 Task: Create a due date automation trigger when advanced on, 2 working days before a card is due add fields without custom field "Resume" set to a date less than 1 days from now is due at 11:00 AM.
Action: Mouse moved to (1095, 90)
Screenshot: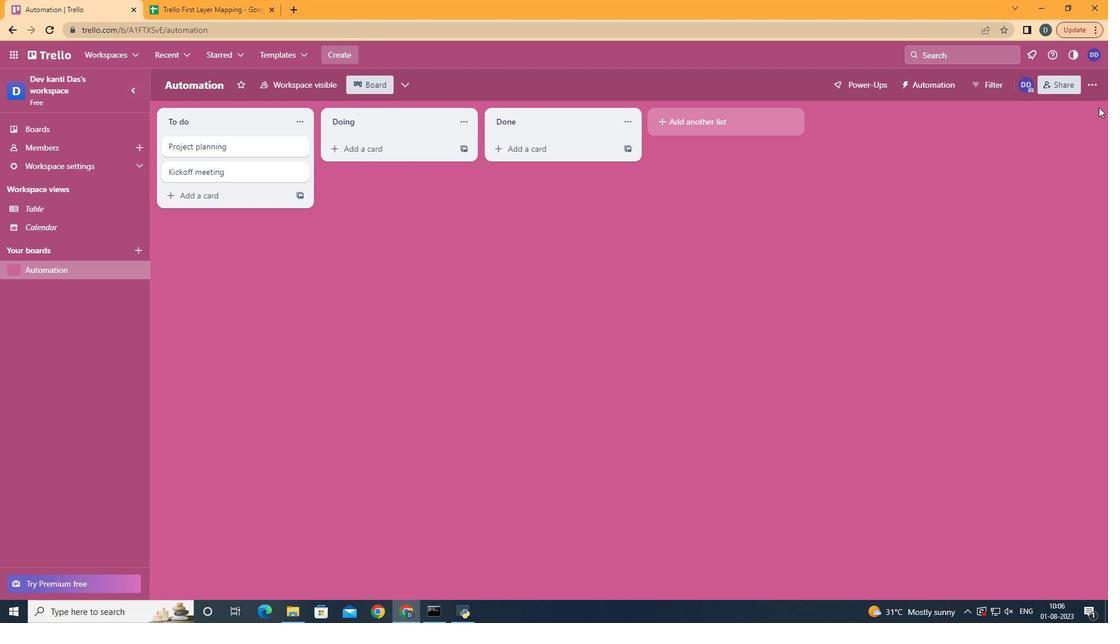 
Action: Mouse pressed left at (1095, 90)
Screenshot: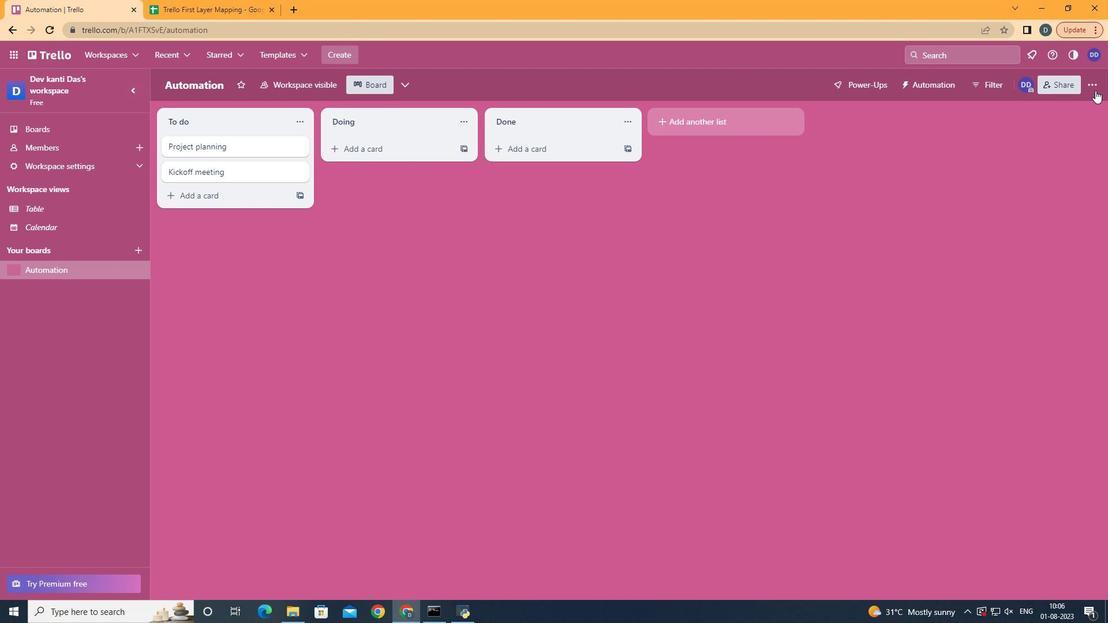 
Action: Mouse moved to (998, 233)
Screenshot: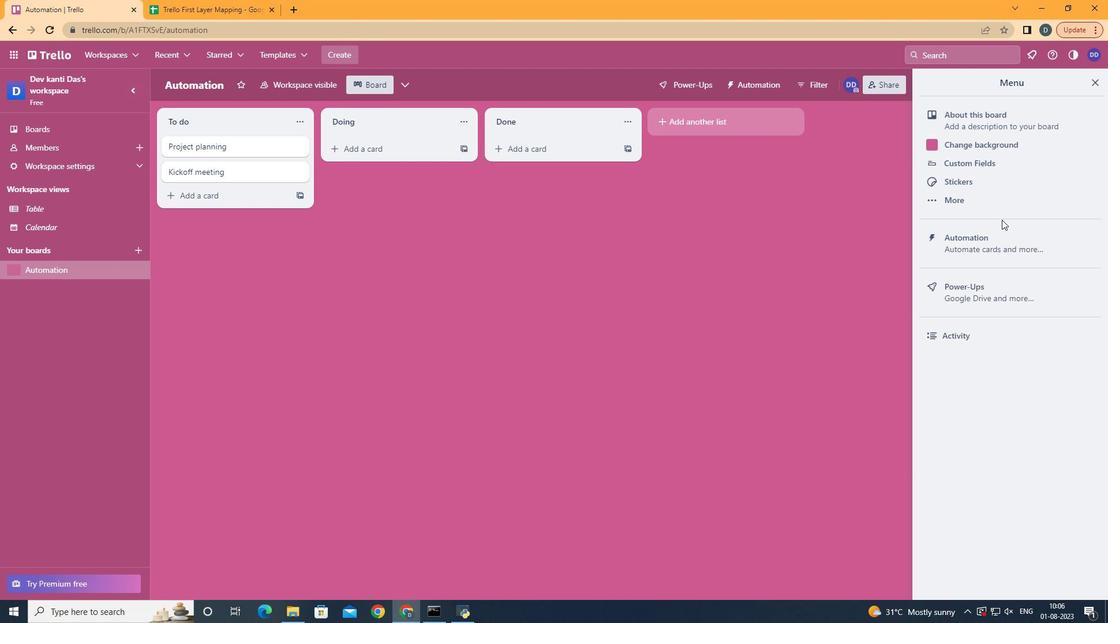 
Action: Mouse pressed left at (998, 233)
Screenshot: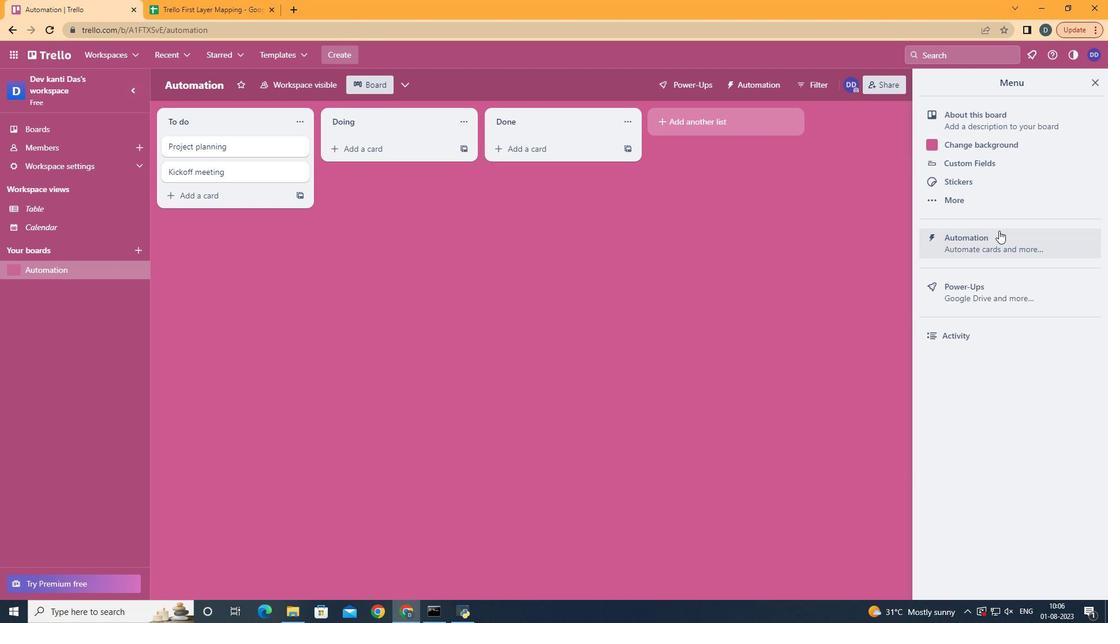 
Action: Mouse moved to (215, 235)
Screenshot: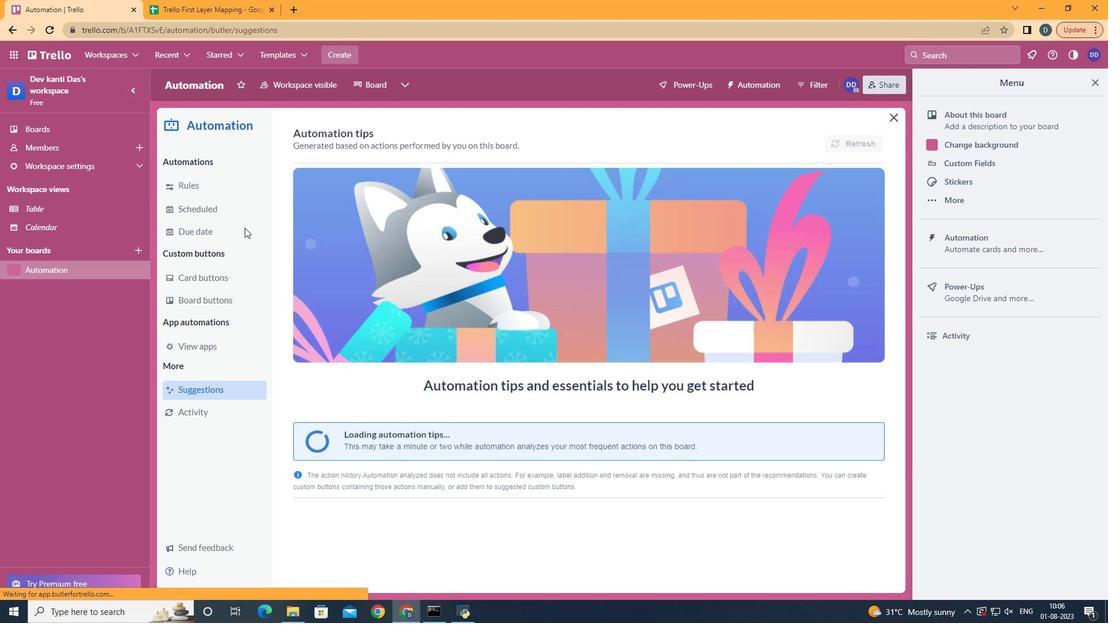 
Action: Mouse pressed left at (215, 235)
Screenshot: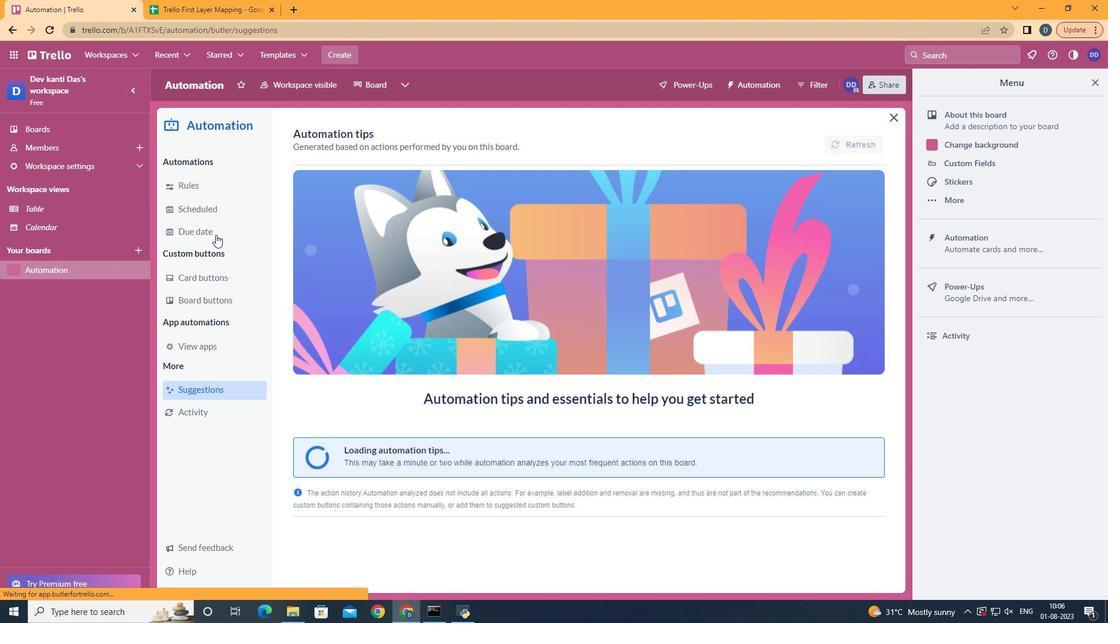 
Action: Mouse moved to (820, 142)
Screenshot: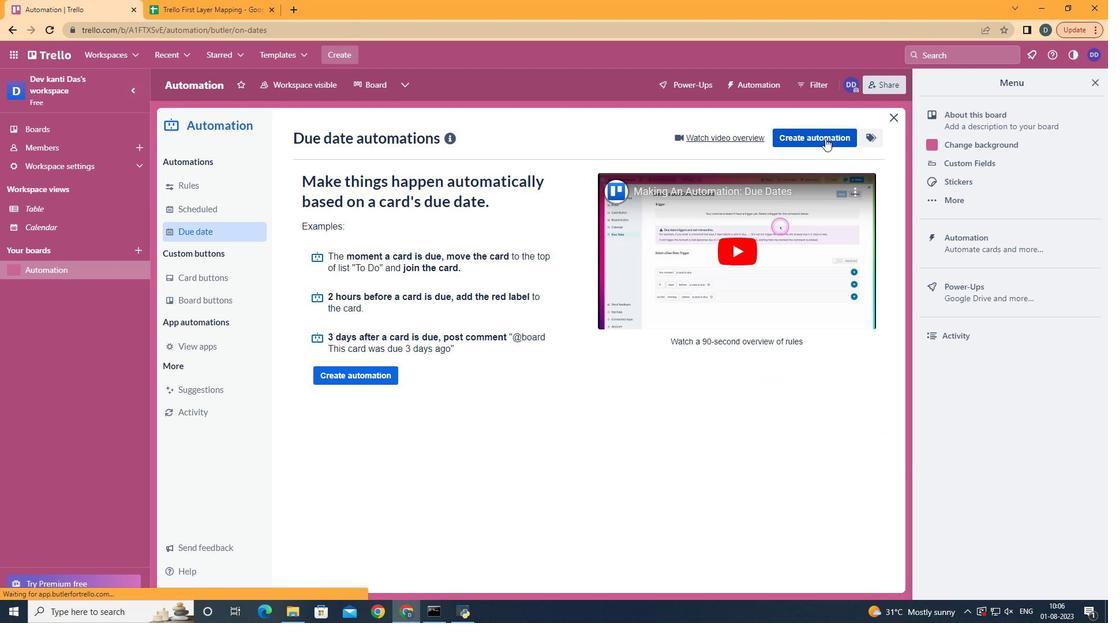 
Action: Mouse pressed left at (820, 142)
Screenshot: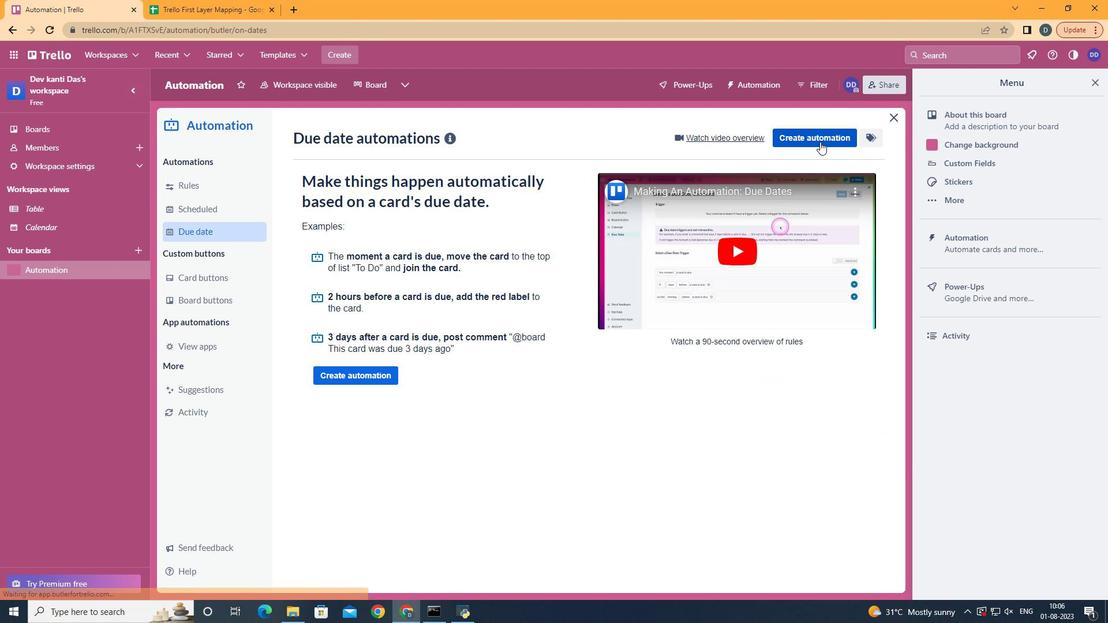 
Action: Mouse moved to (550, 248)
Screenshot: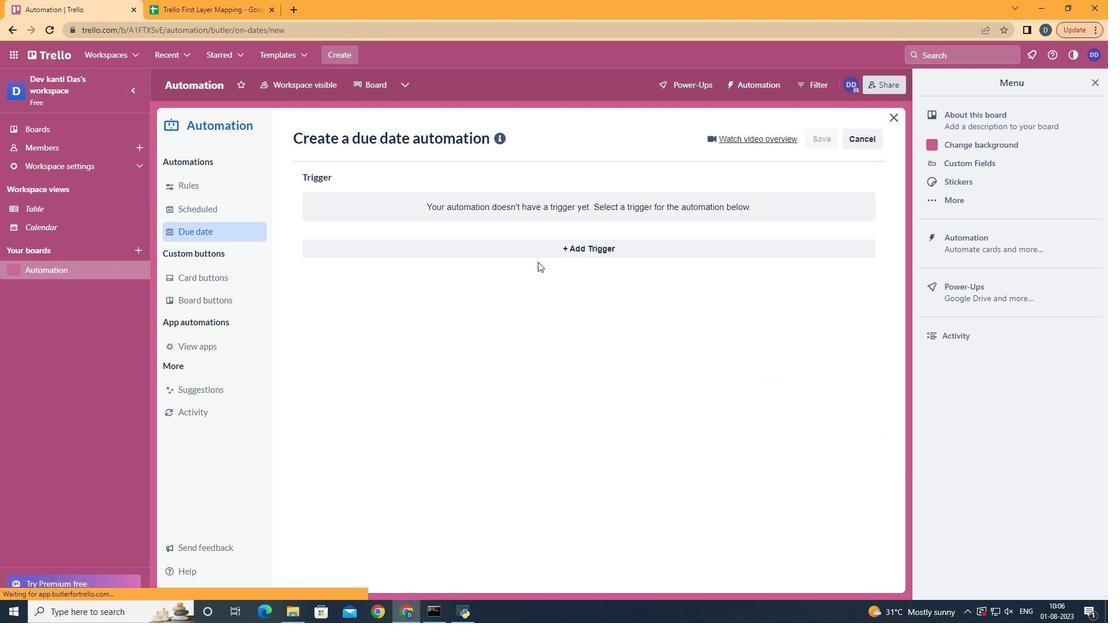 
Action: Mouse pressed left at (550, 248)
Screenshot: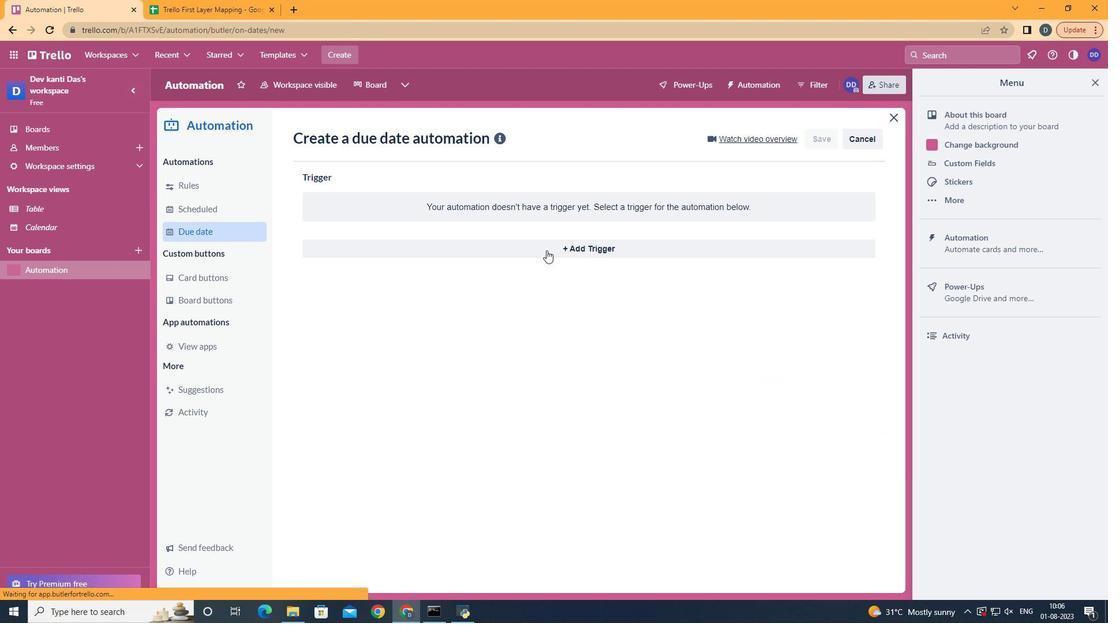 
Action: Mouse moved to (375, 470)
Screenshot: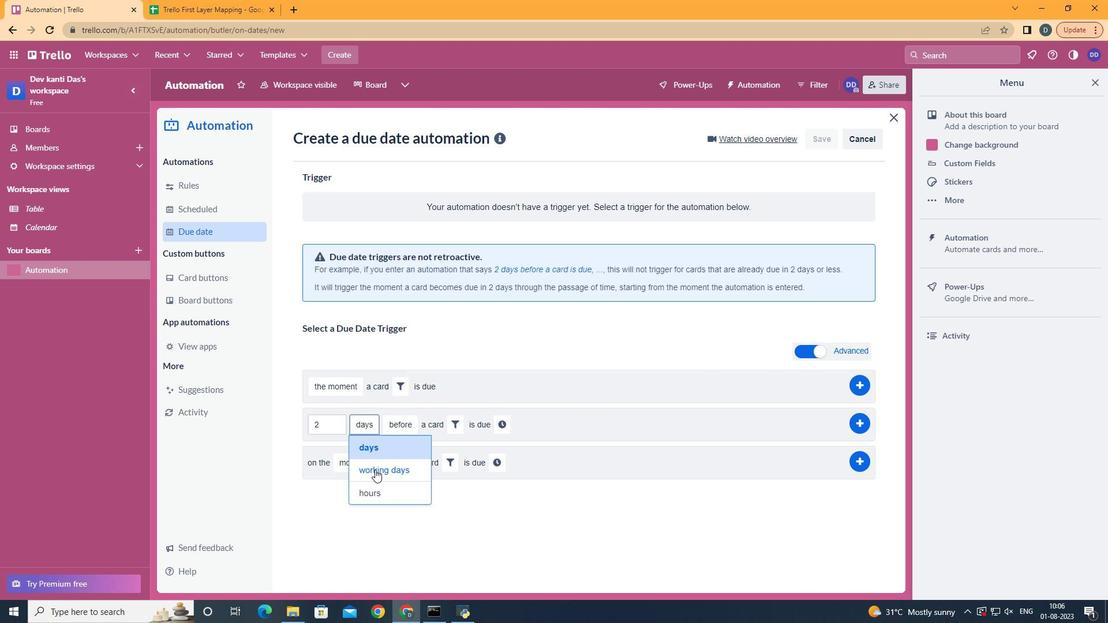
Action: Mouse pressed left at (375, 470)
Screenshot: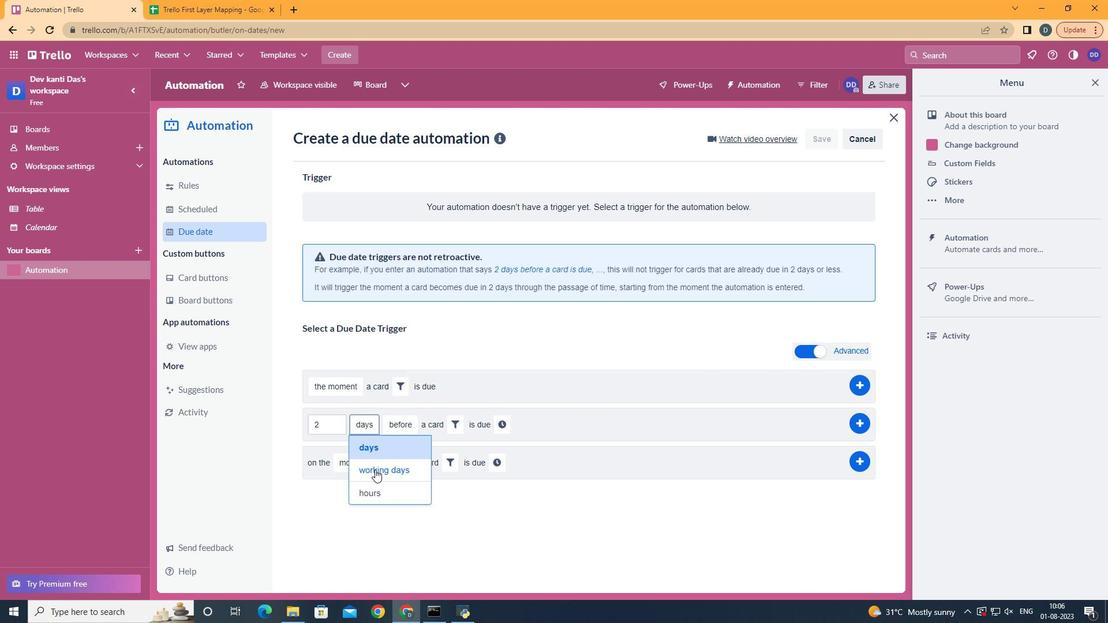 
Action: Mouse moved to (481, 430)
Screenshot: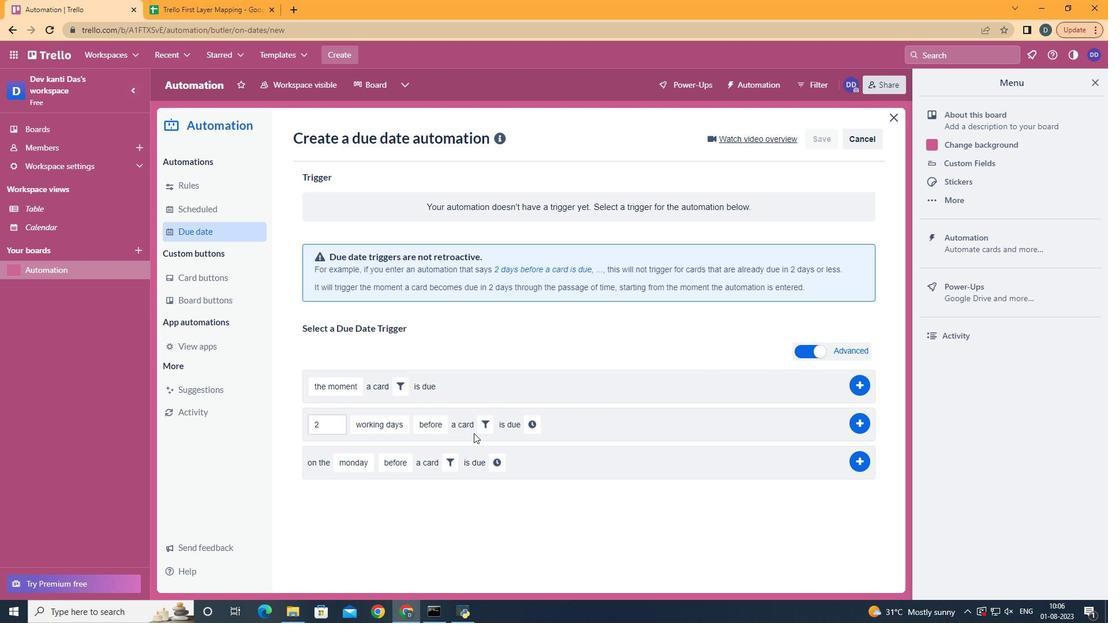 
Action: Mouse pressed left at (481, 430)
Screenshot: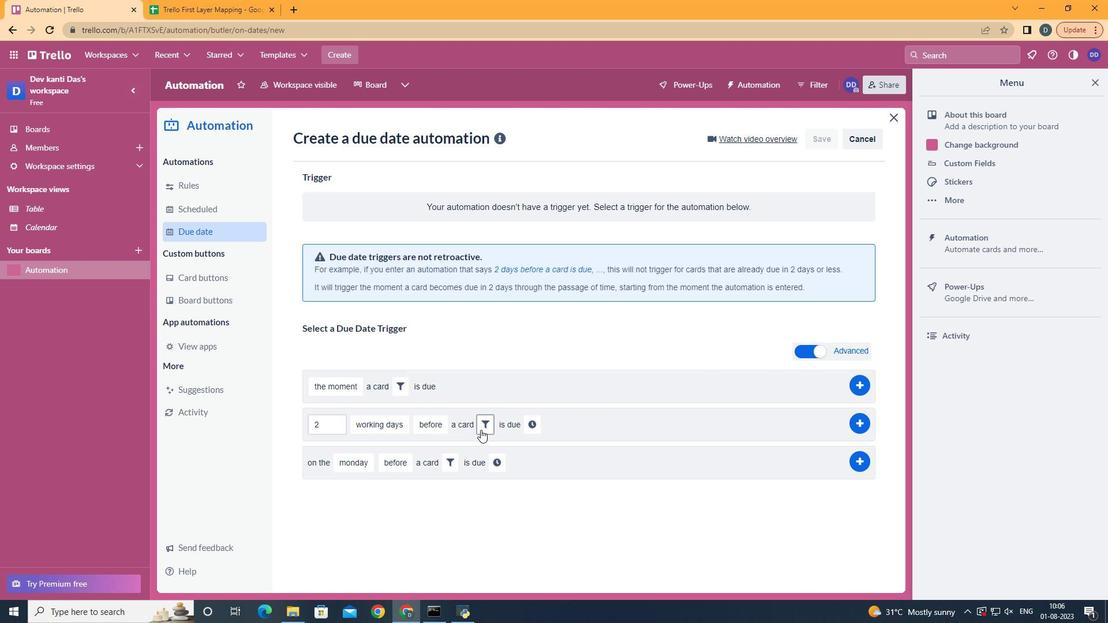 
Action: Mouse moved to (680, 467)
Screenshot: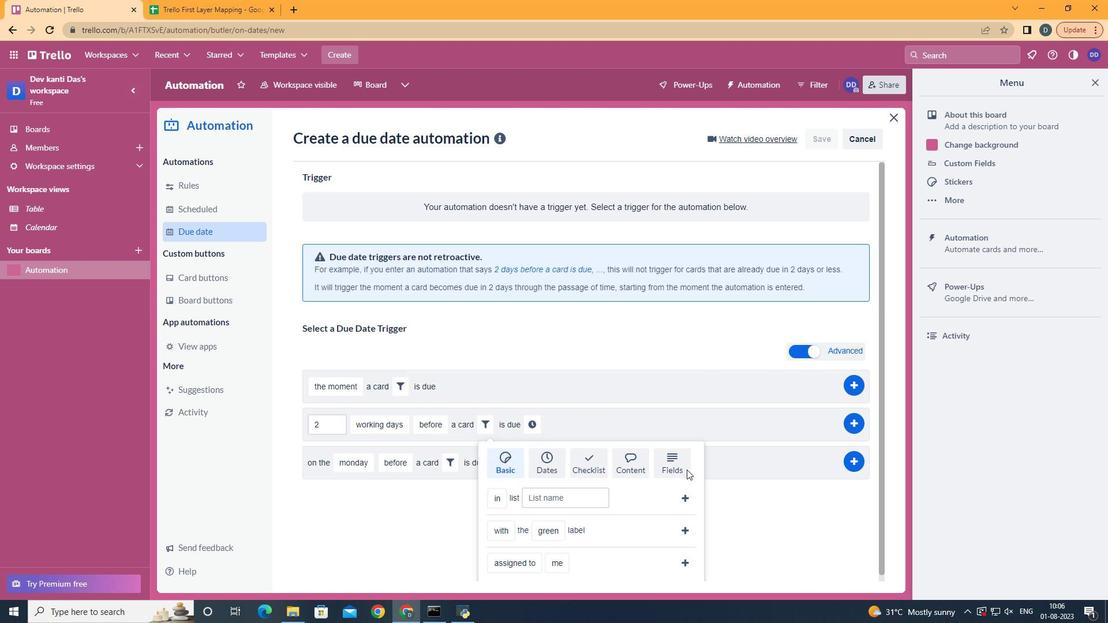 
Action: Mouse pressed left at (680, 467)
Screenshot: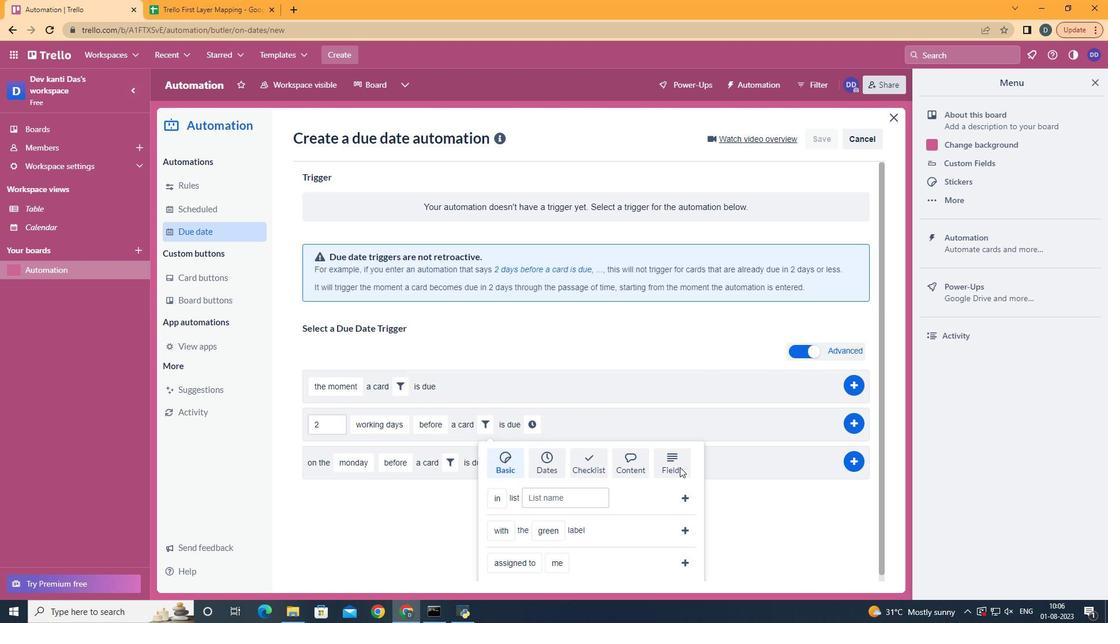 
Action: Mouse scrolled (680, 467) with delta (0, 0)
Screenshot: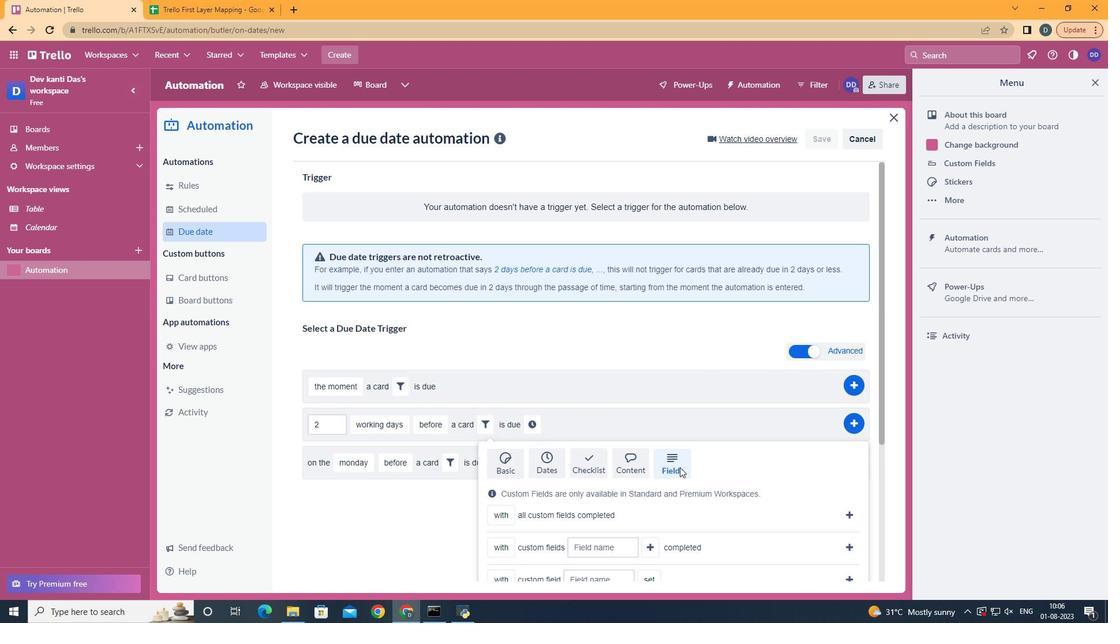 
Action: Mouse moved to (680, 467)
Screenshot: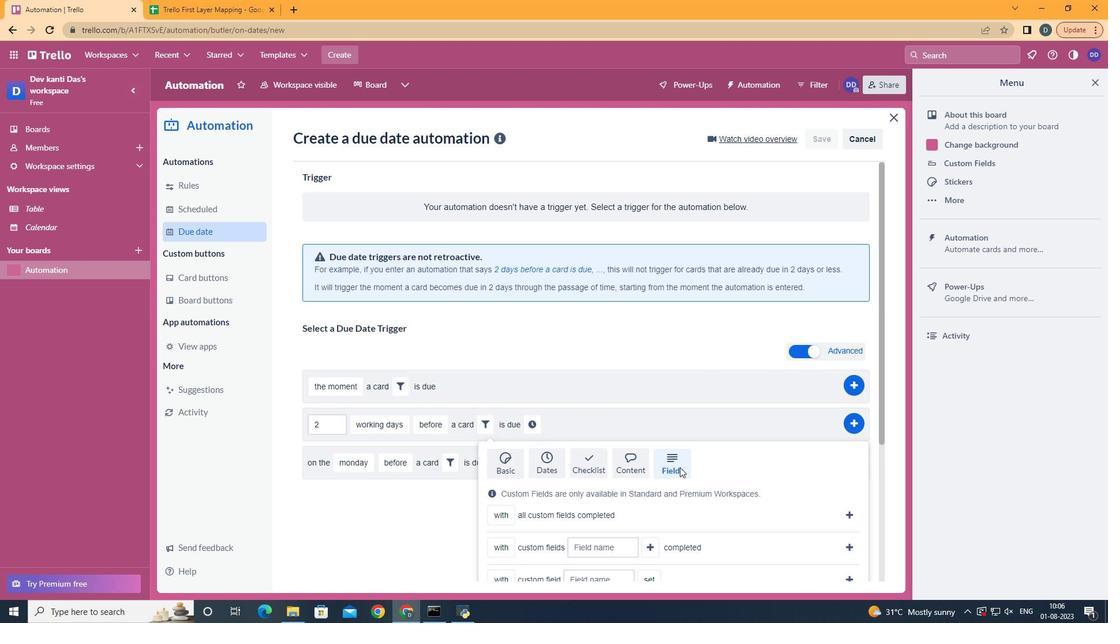 
Action: Mouse scrolled (680, 467) with delta (0, 0)
Screenshot: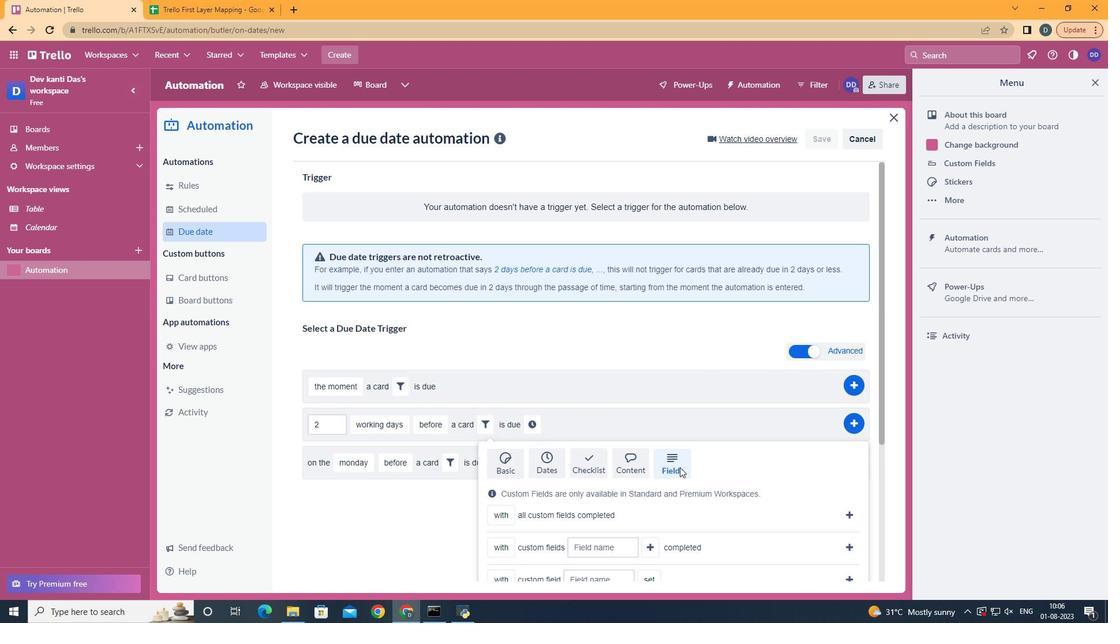 
Action: Mouse moved to (680, 465)
Screenshot: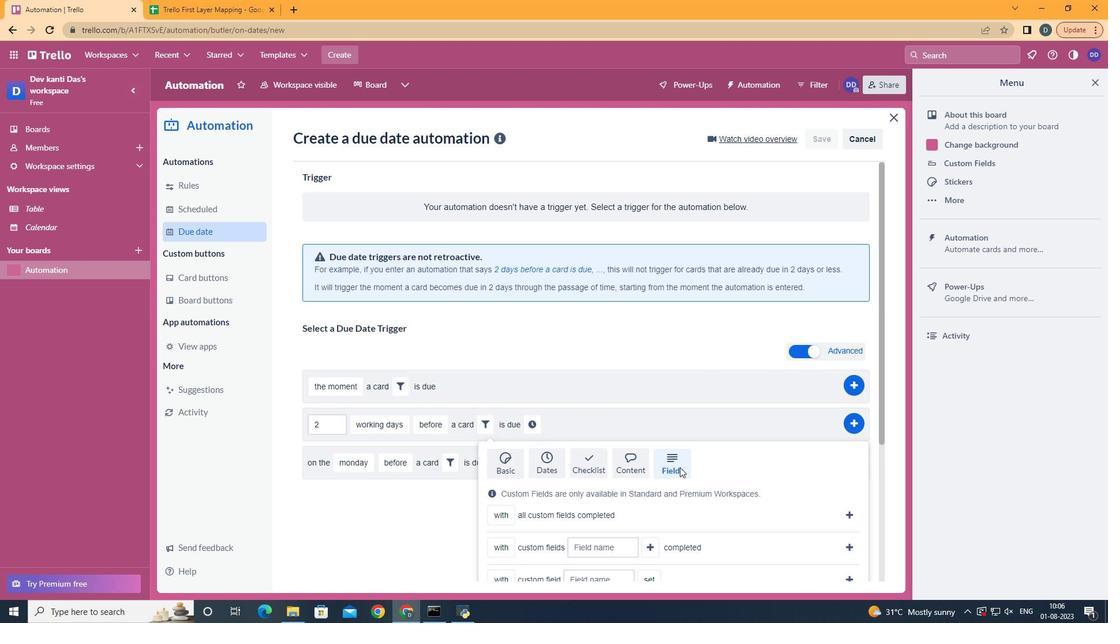 
Action: Mouse scrolled (680, 467) with delta (0, 0)
Screenshot: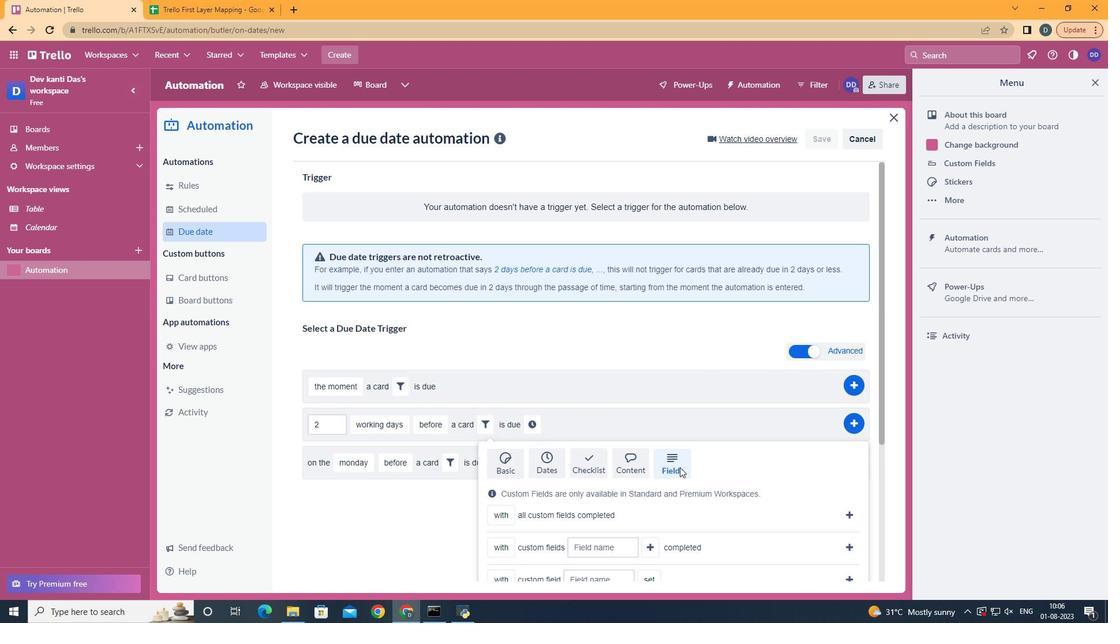 
Action: Mouse moved to (681, 464)
Screenshot: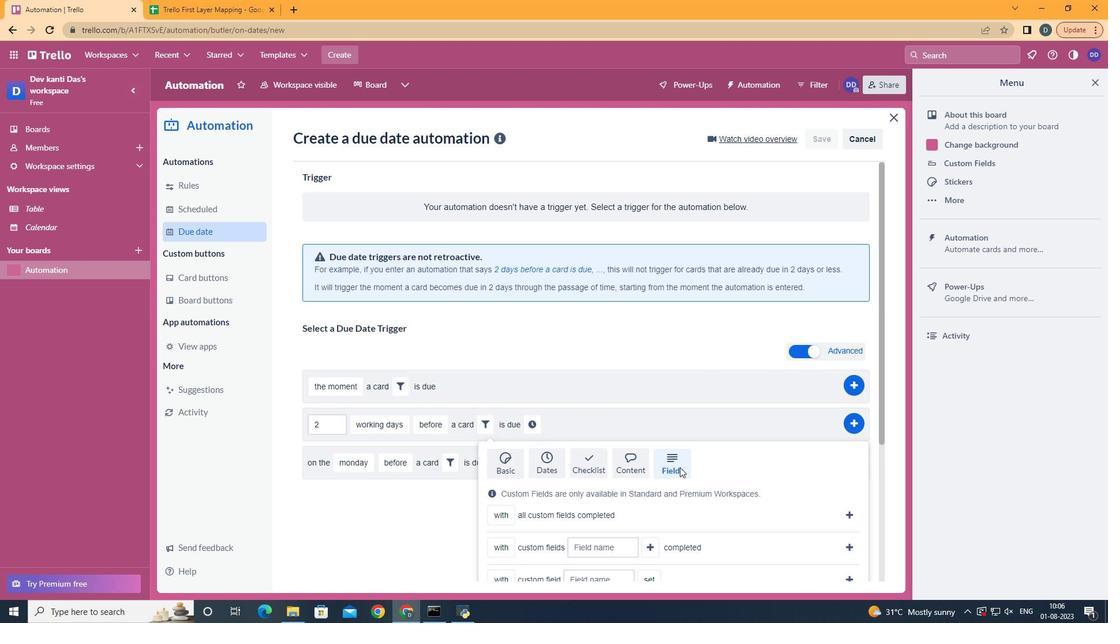 
Action: Mouse scrolled (680, 466) with delta (0, -1)
Screenshot: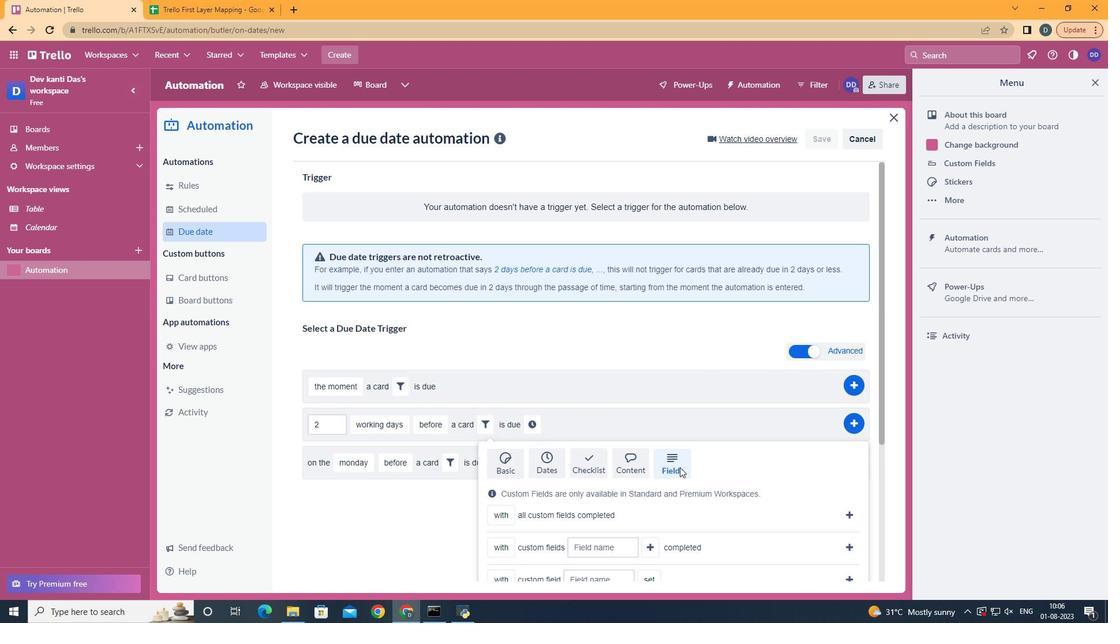 
Action: Mouse moved to (682, 463)
Screenshot: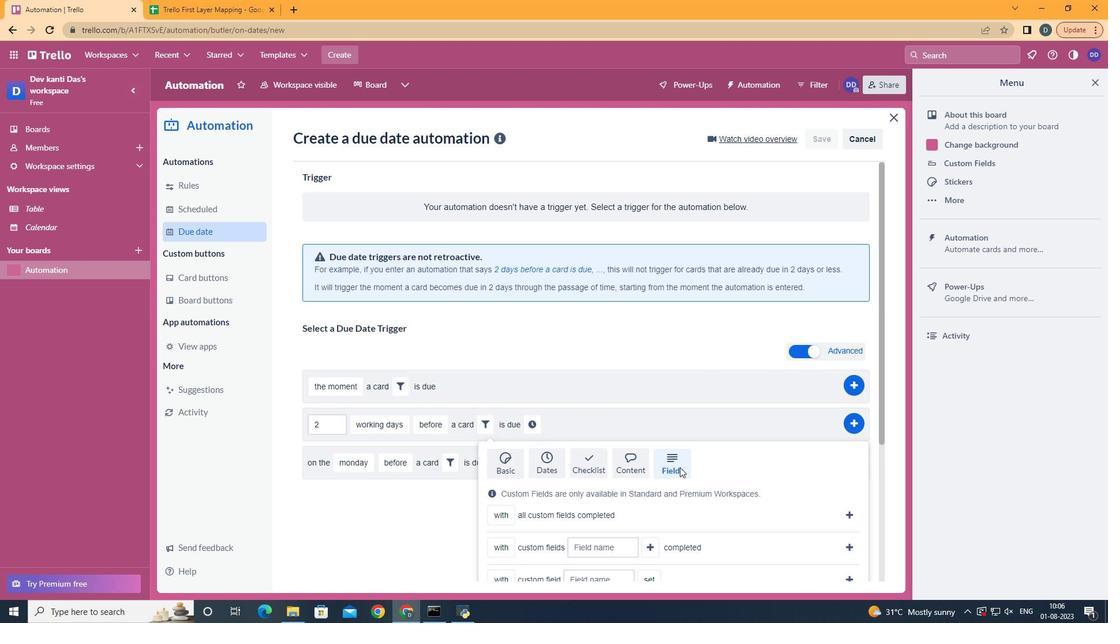 
Action: Mouse scrolled (680, 467) with delta (0, 0)
Screenshot: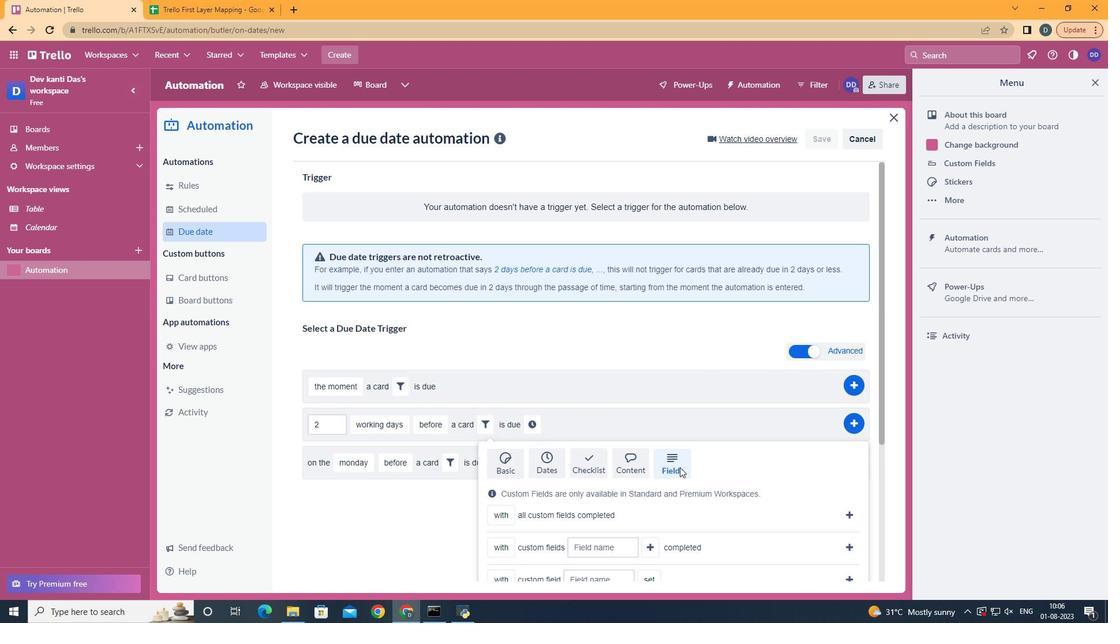 
Action: Mouse scrolled (680, 467) with delta (0, 0)
Screenshot: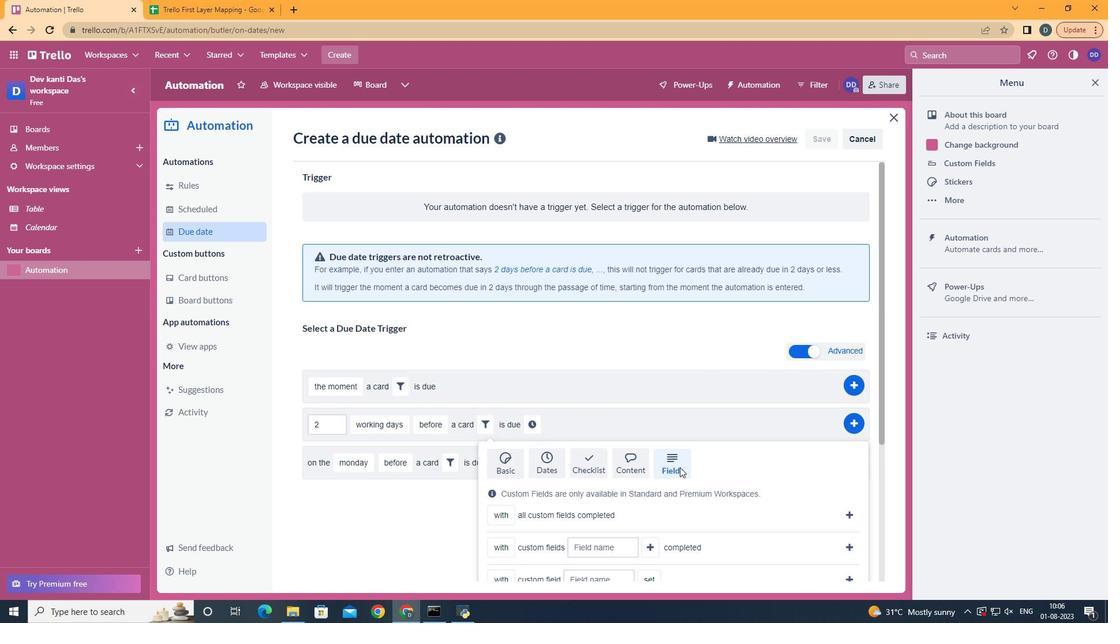 
Action: Mouse moved to (513, 515)
Screenshot: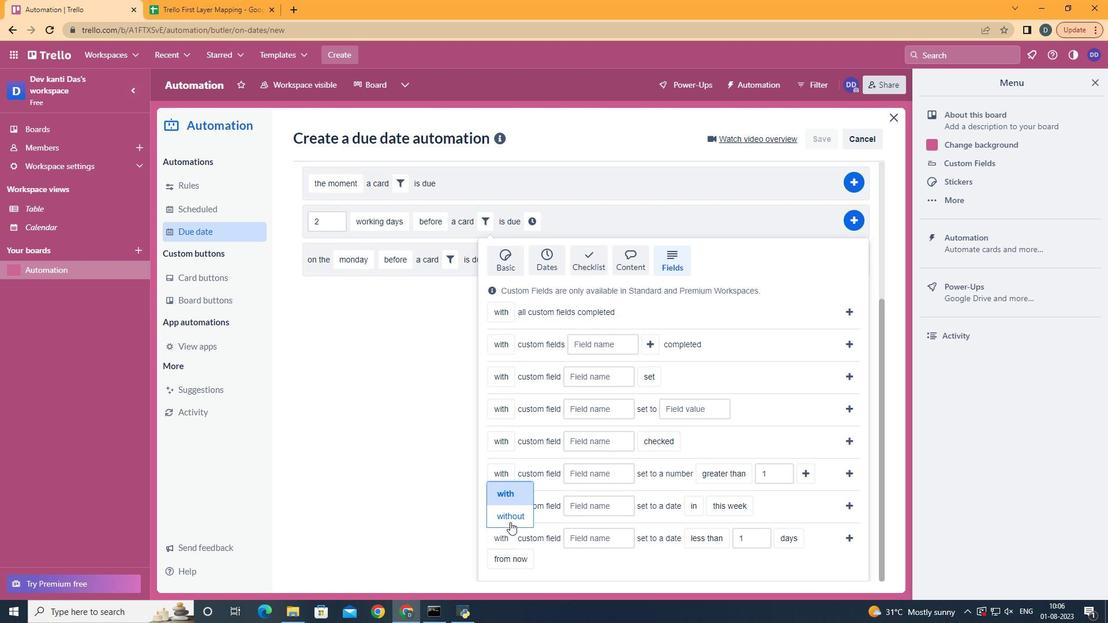 
Action: Mouse pressed left at (513, 515)
Screenshot: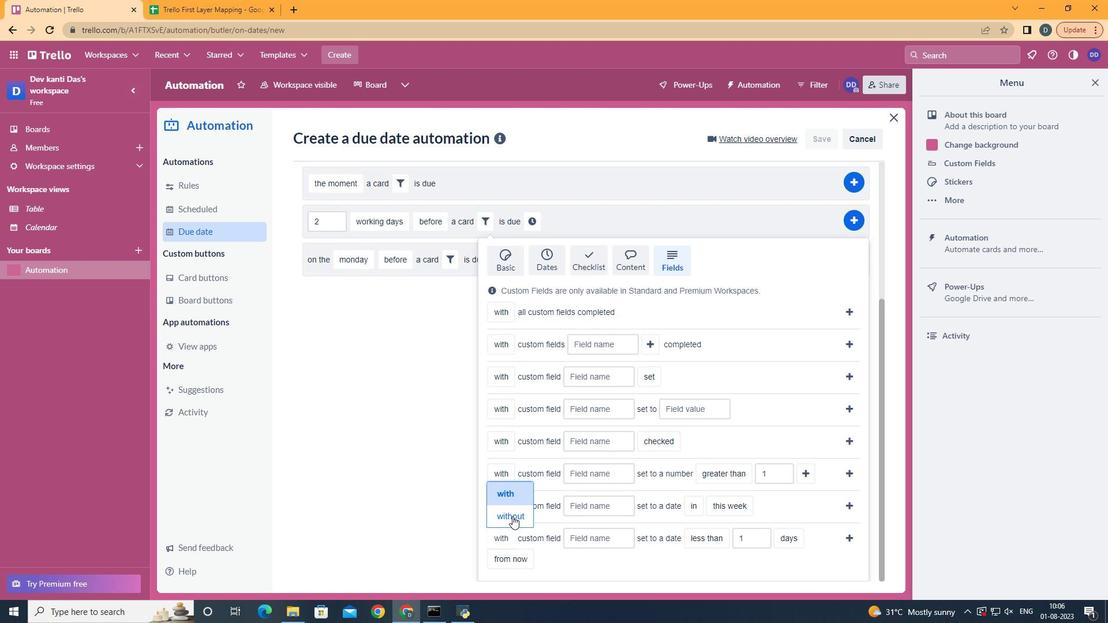 
Action: Mouse moved to (598, 540)
Screenshot: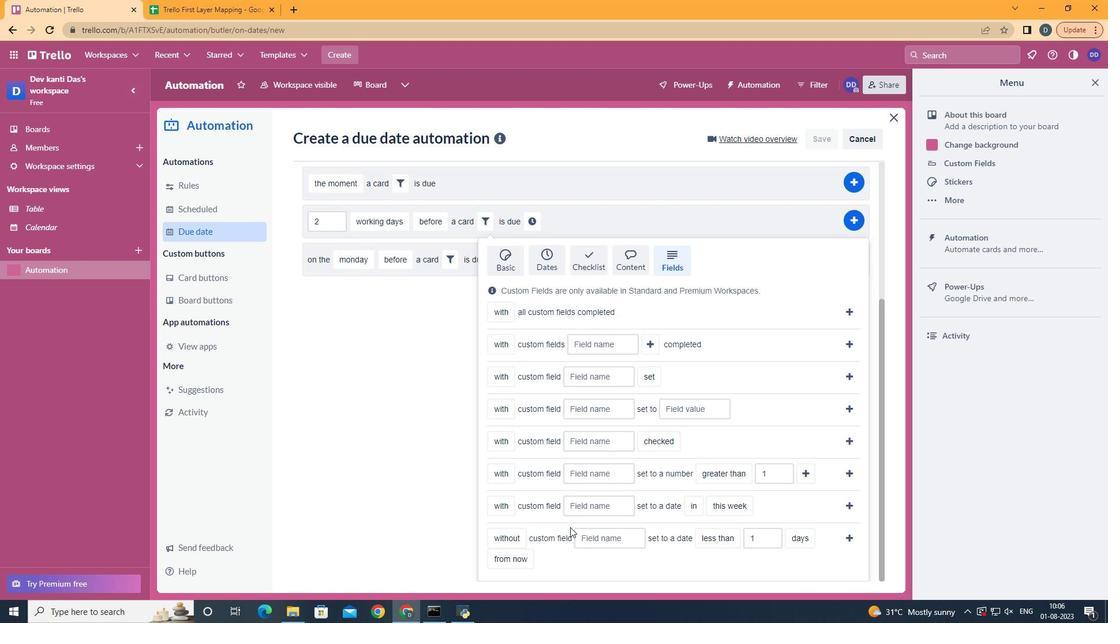 
Action: Mouse pressed left at (598, 540)
Screenshot: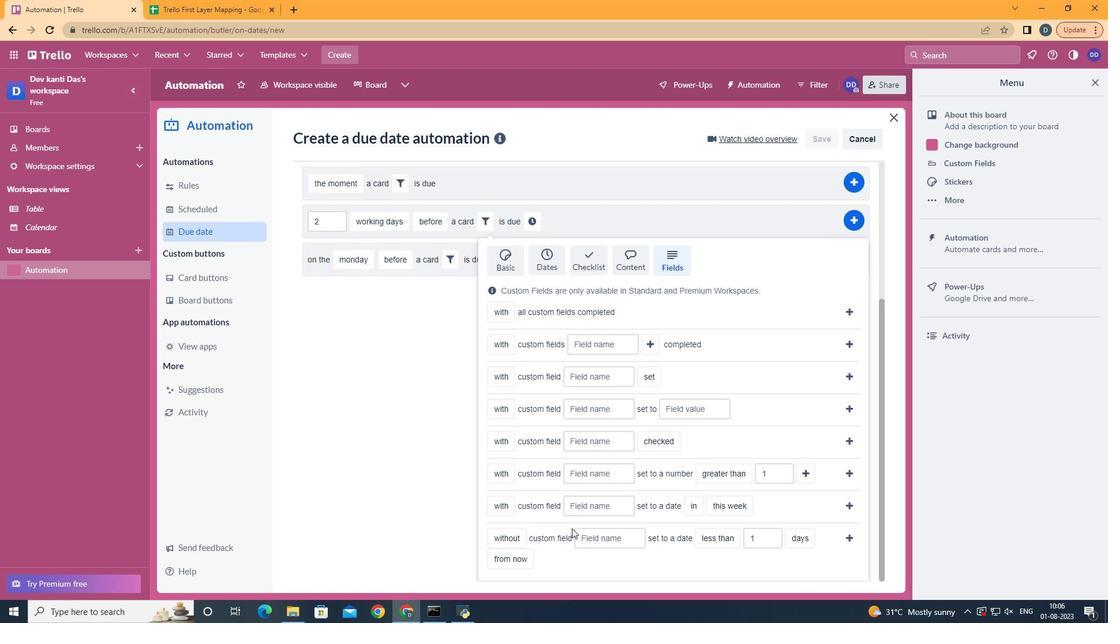 
Action: Key pressed <Key.shift>Resume
Screenshot: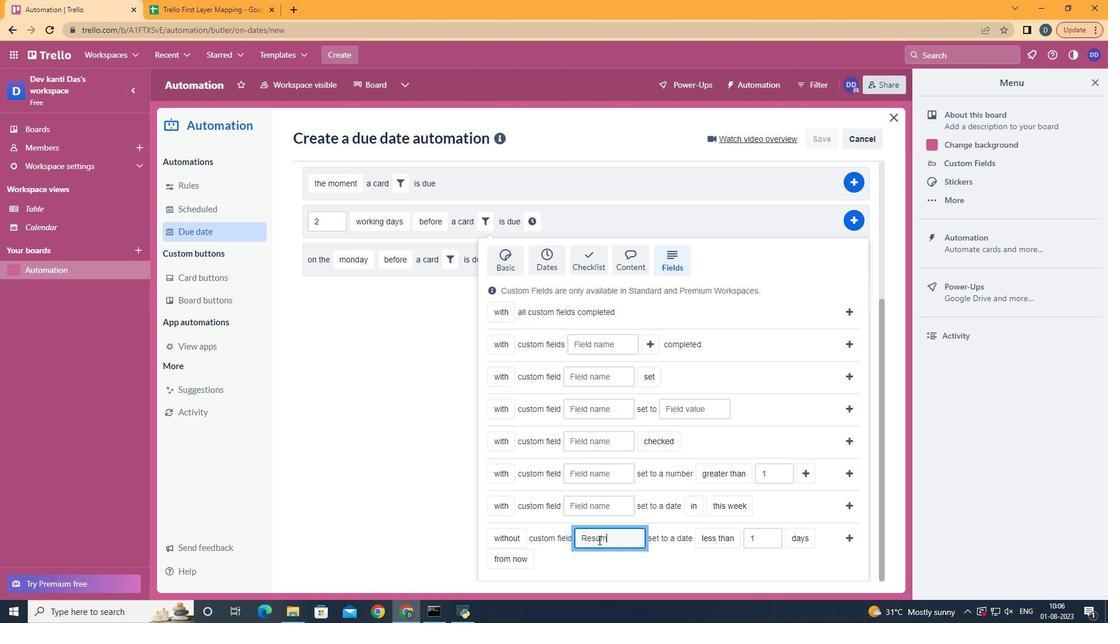 
Action: Mouse moved to (732, 460)
Screenshot: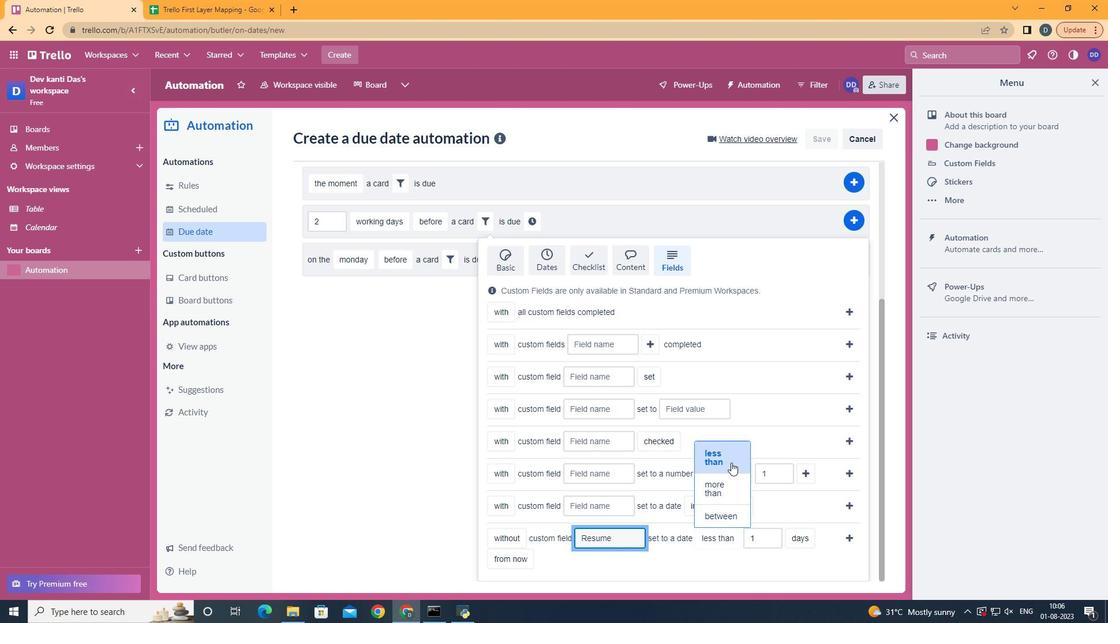 
Action: Mouse pressed left at (732, 460)
Screenshot: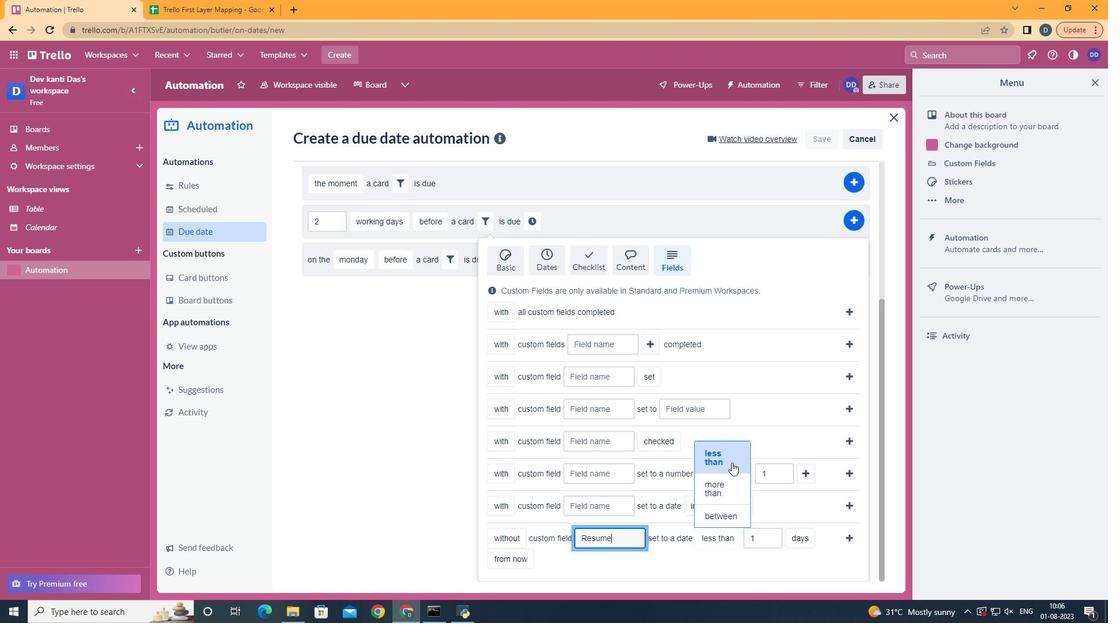 
Action: Mouse moved to (807, 497)
Screenshot: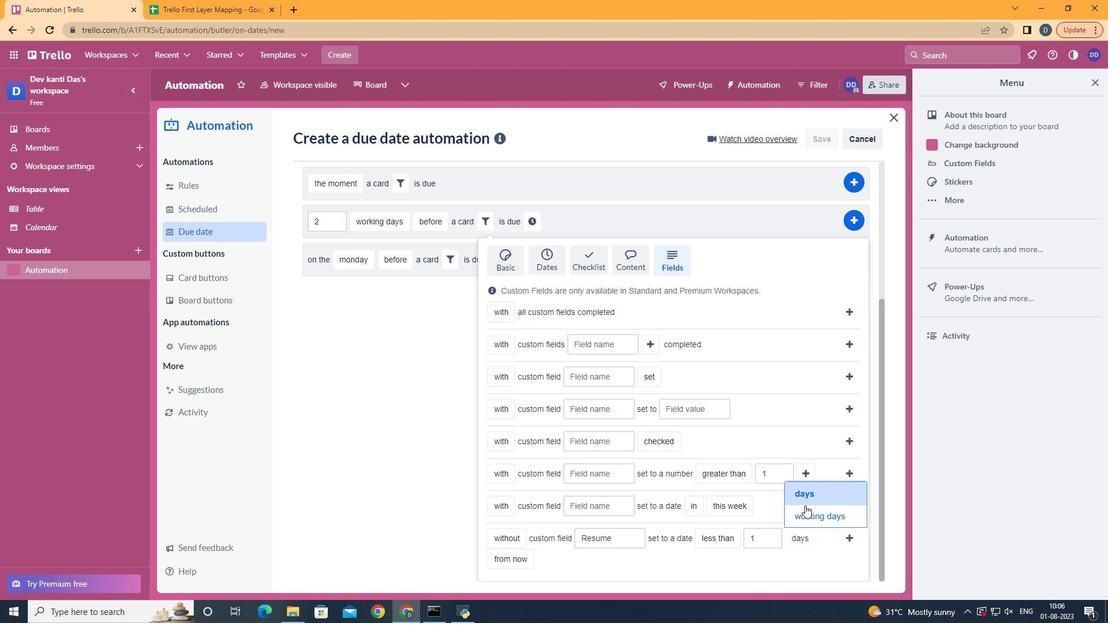 
Action: Mouse pressed left at (807, 497)
Screenshot: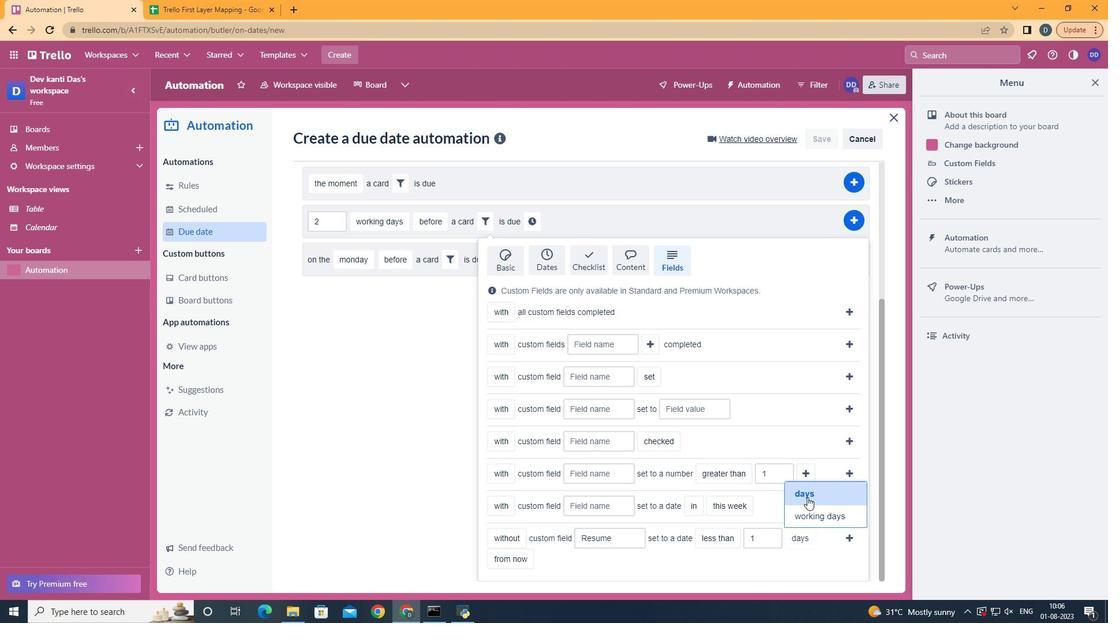 
Action: Mouse moved to (523, 511)
Screenshot: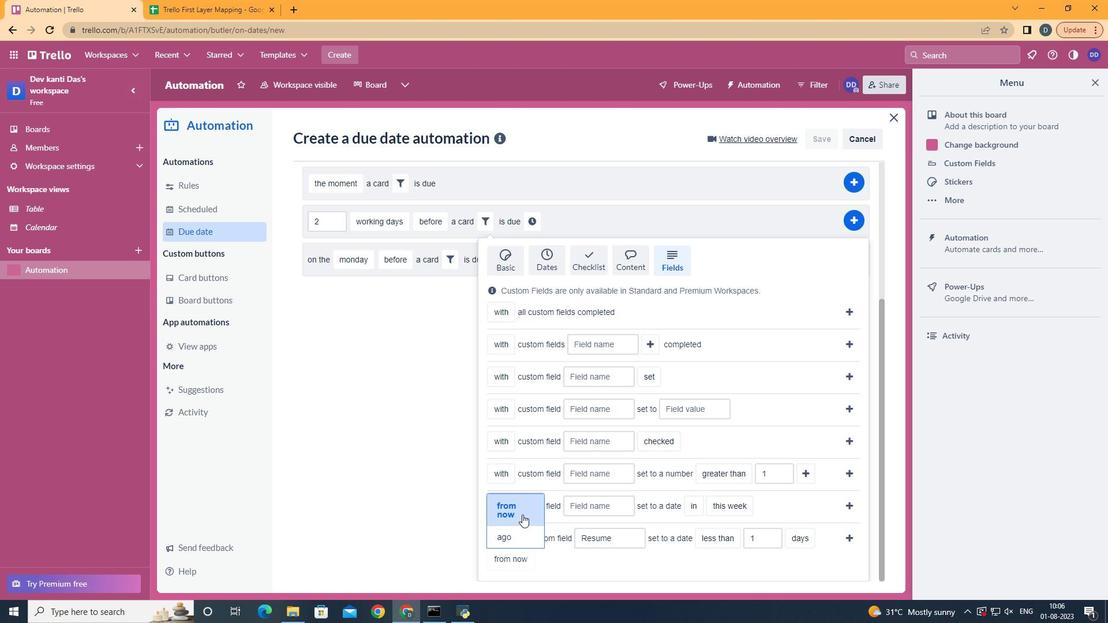 
Action: Mouse pressed left at (523, 511)
Screenshot: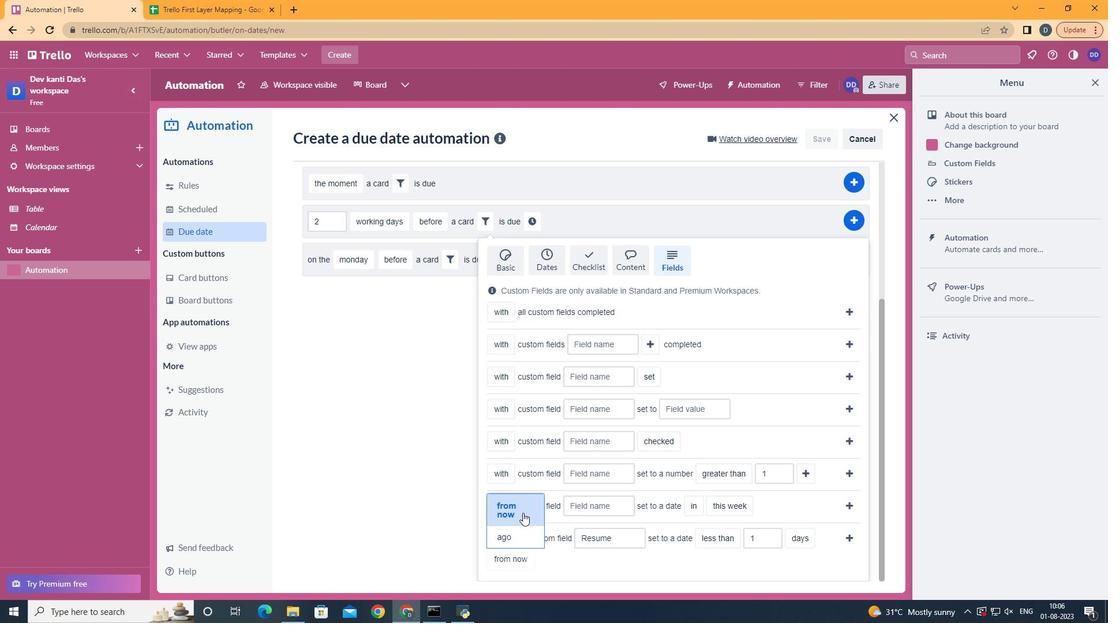 
Action: Mouse moved to (847, 542)
Screenshot: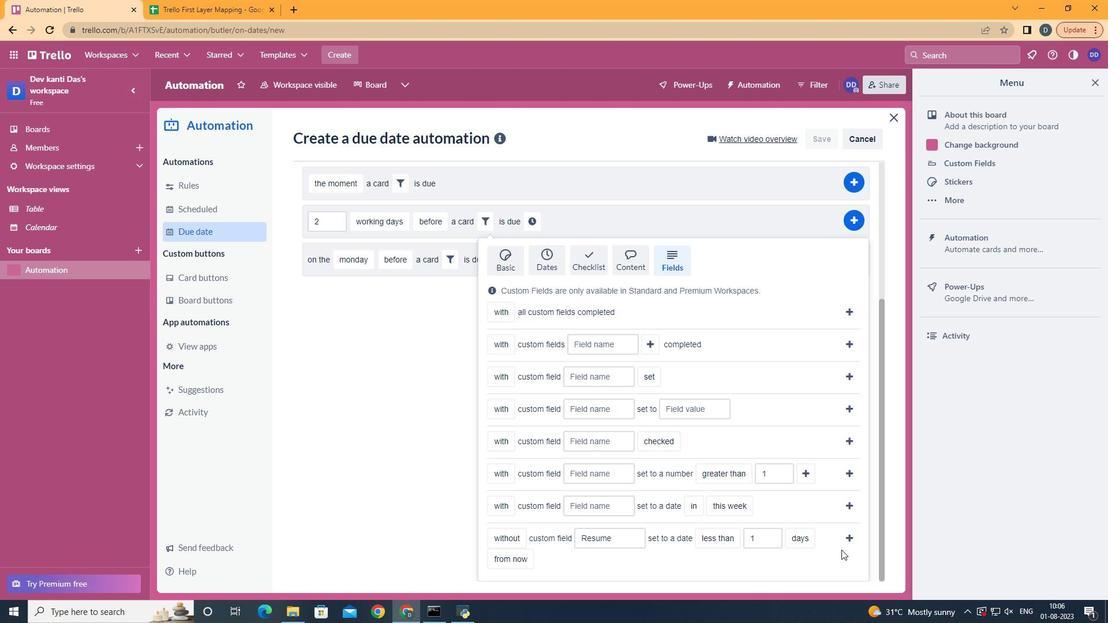 
Action: Mouse pressed left at (847, 542)
Screenshot: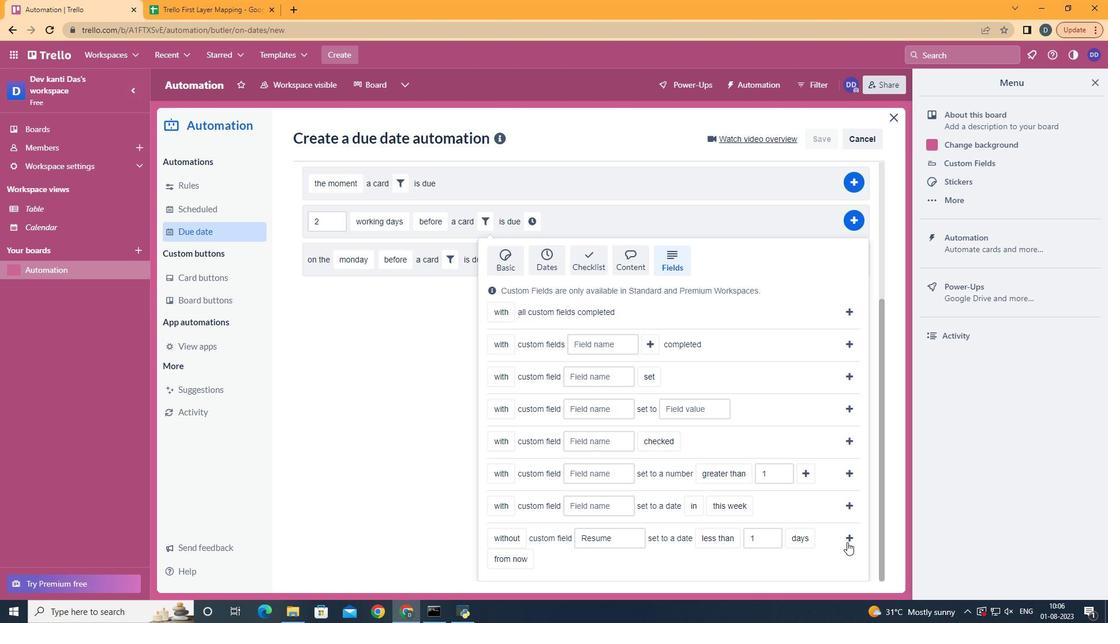 
Action: Mouse moved to (811, 431)
Screenshot: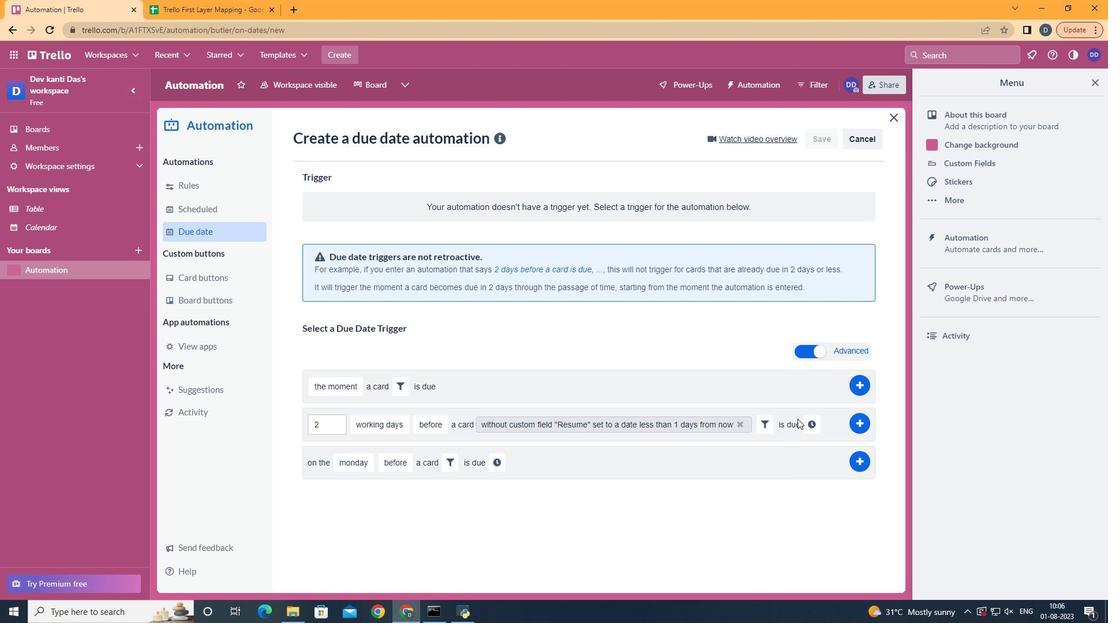 
Action: Mouse pressed left at (811, 431)
Screenshot: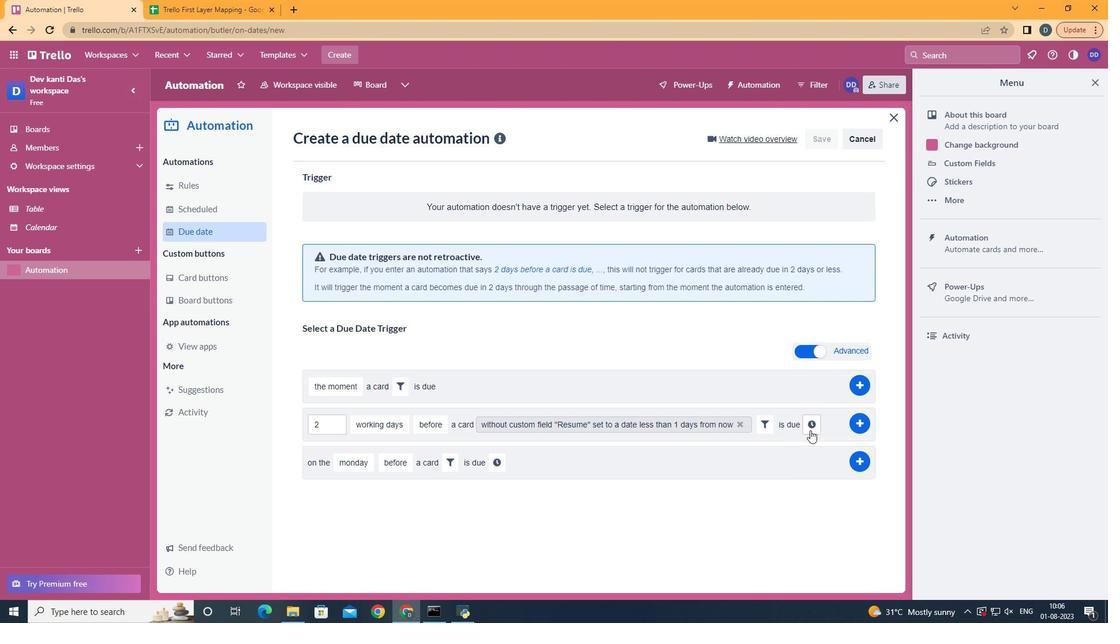 
Action: Mouse moved to (352, 455)
Screenshot: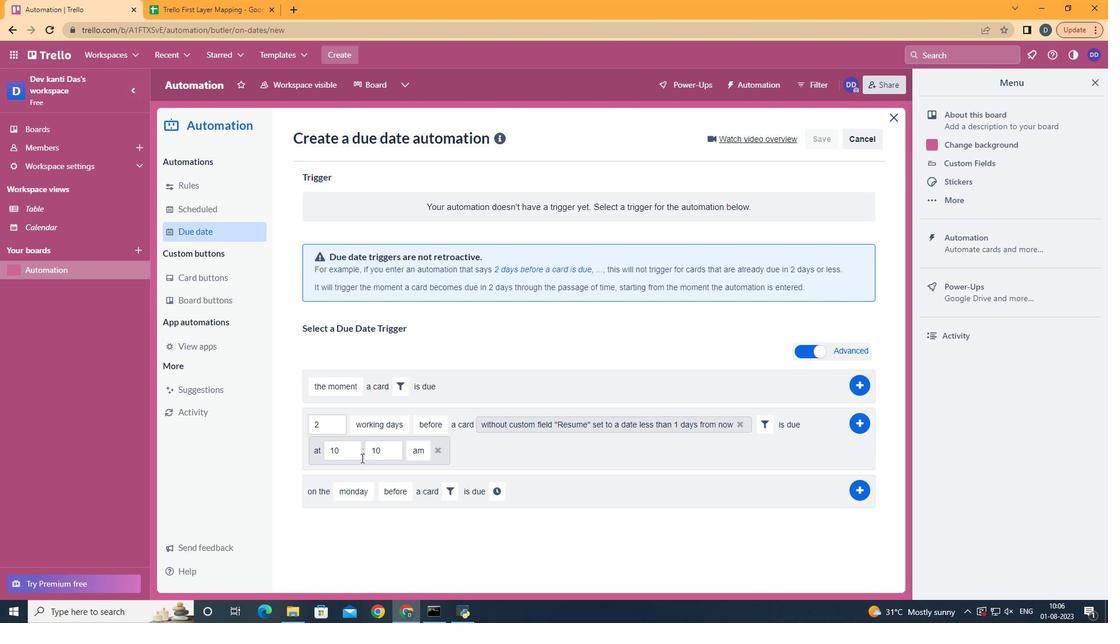 
Action: Mouse pressed left at (352, 455)
Screenshot: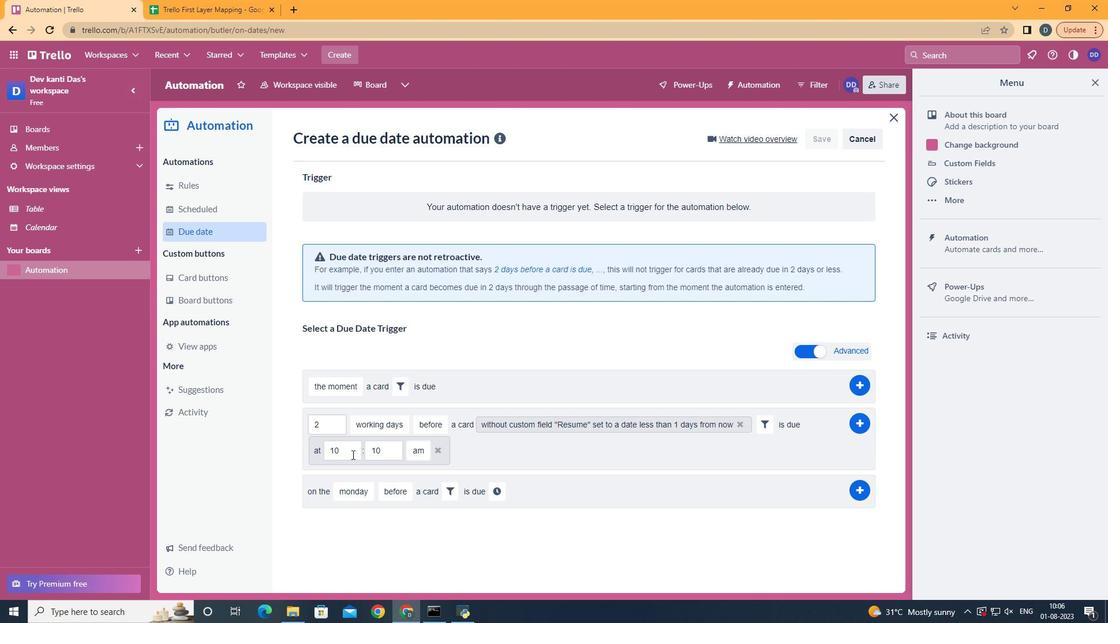 
Action: Key pressed <Key.backspace>1
Screenshot: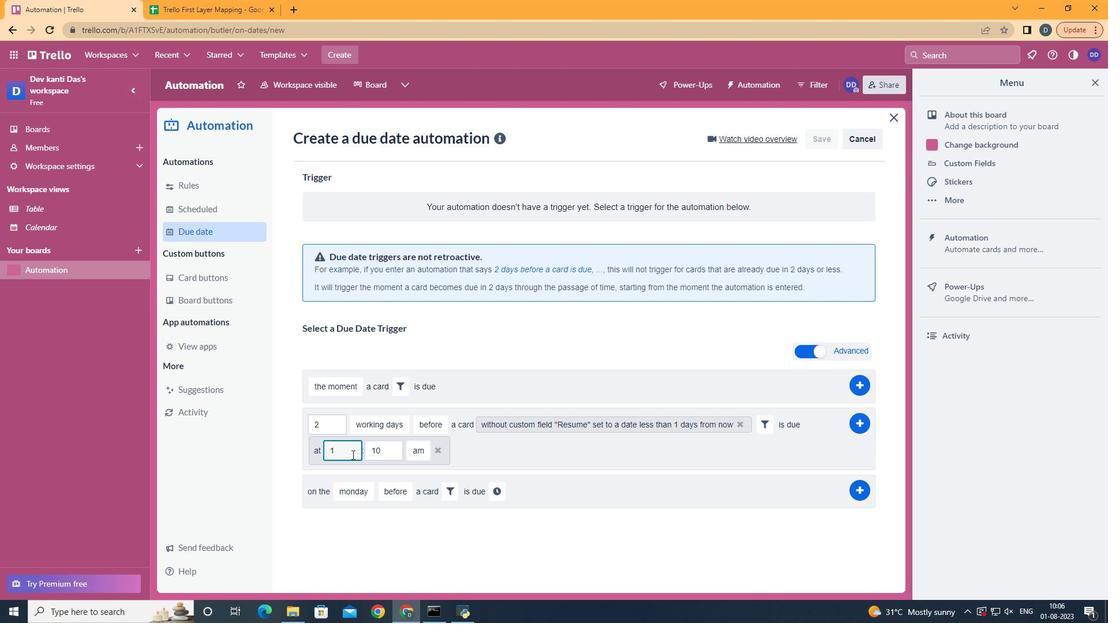 
Action: Mouse moved to (391, 453)
Screenshot: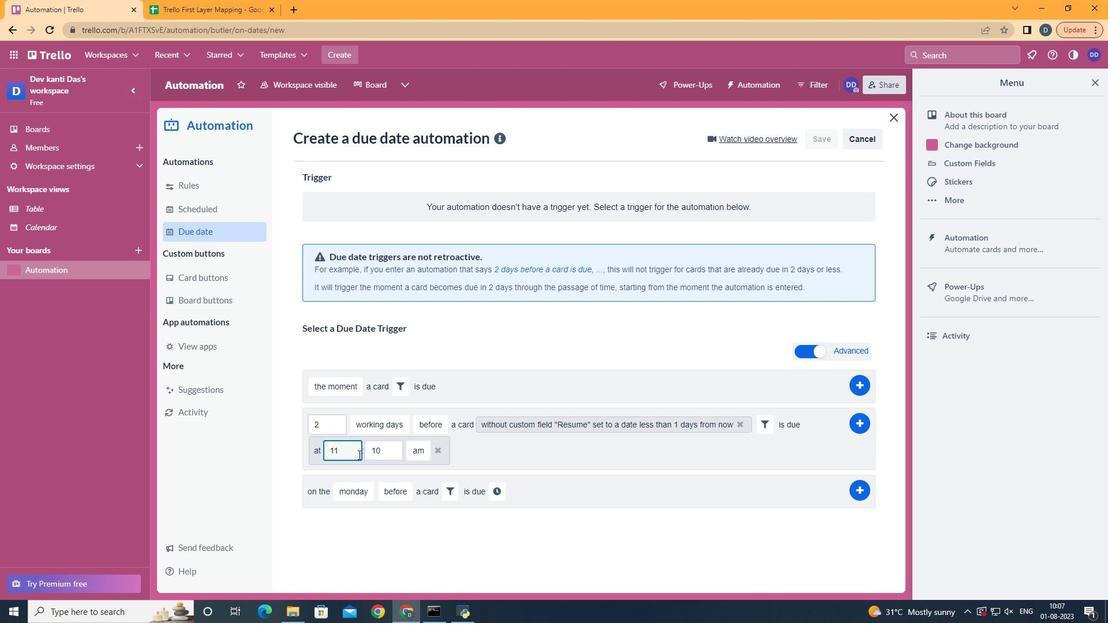 
Action: Mouse pressed left at (391, 453)
Screenshot: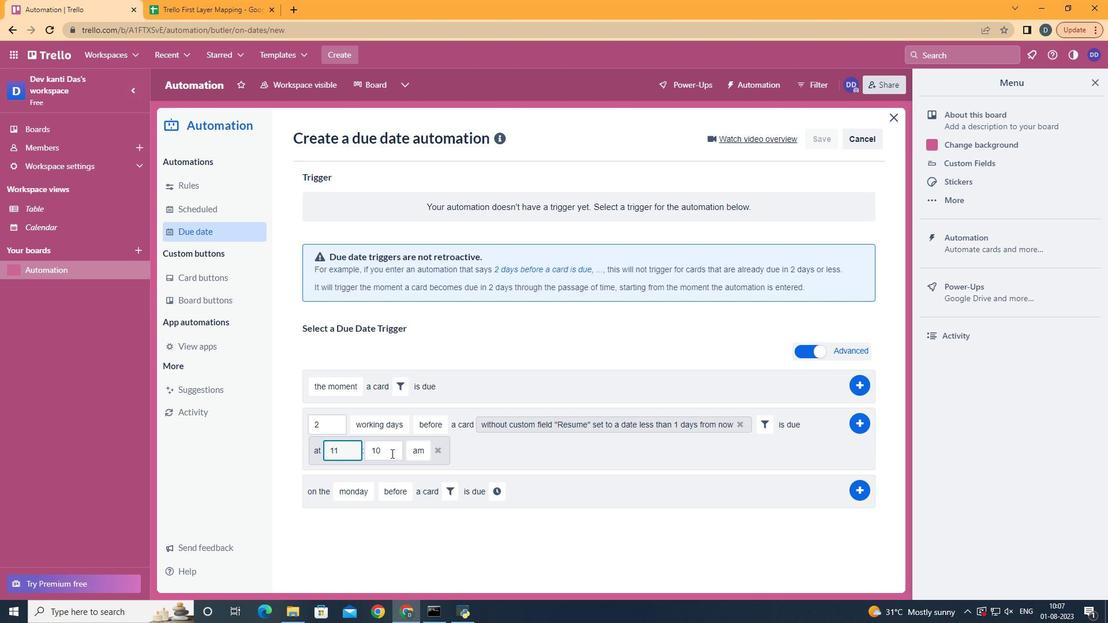 
Action: Key pressed <Key.backspace><Key.backspace>00
Screenshot: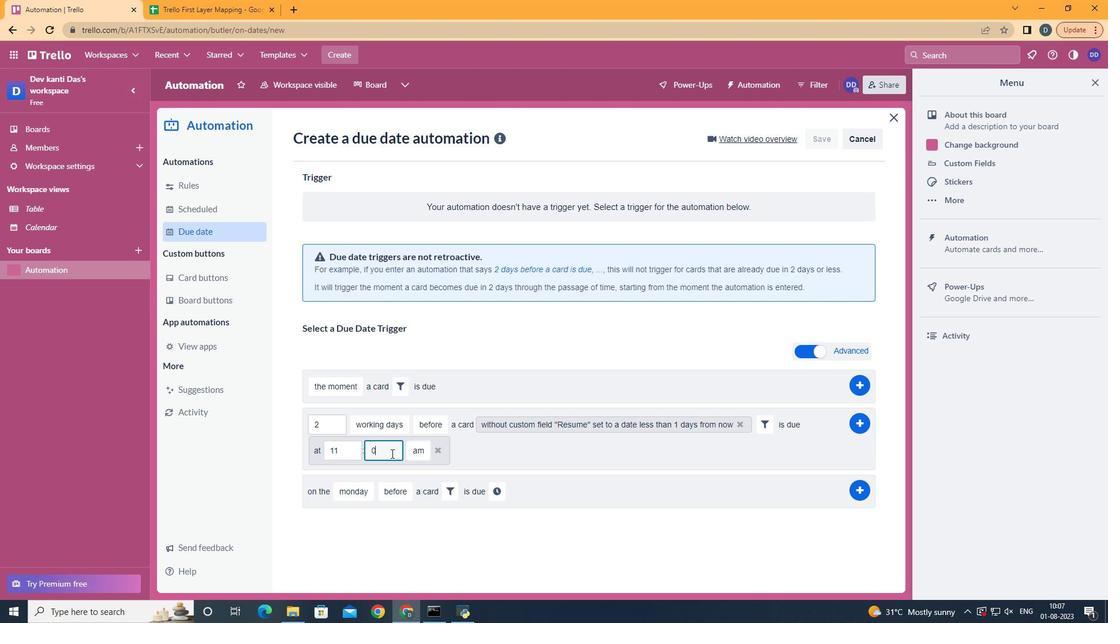 
Action: Mouse moved to (859, 424)
Screenshot: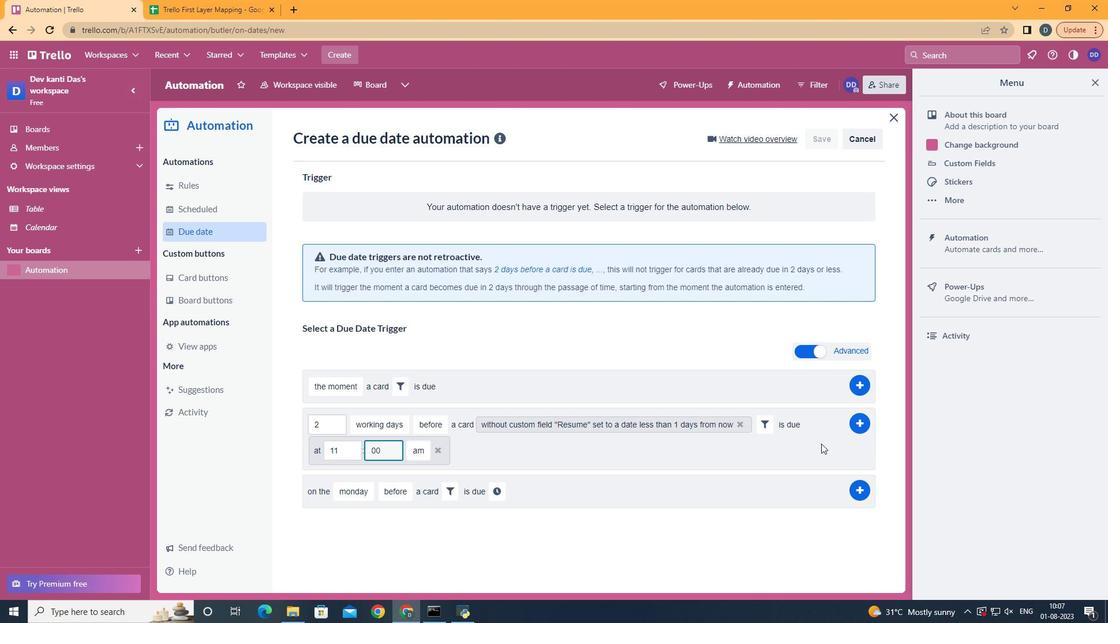 
Action: Mouse pressed left at (859, 424)
Screenshot: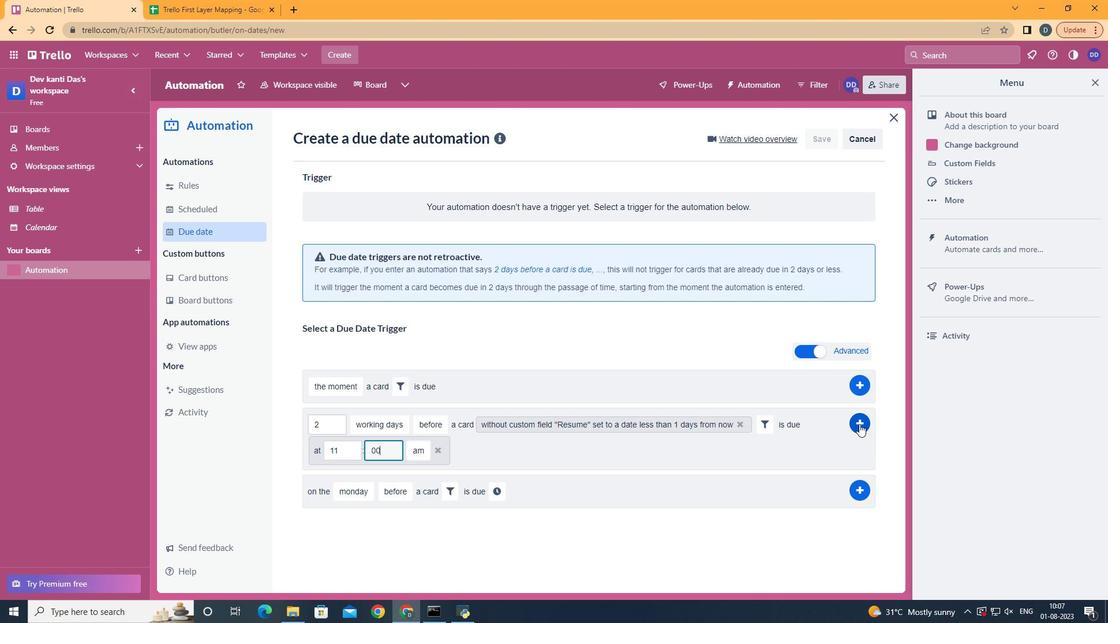 
Action: Mouse moved to (629, 326)
Screenshot: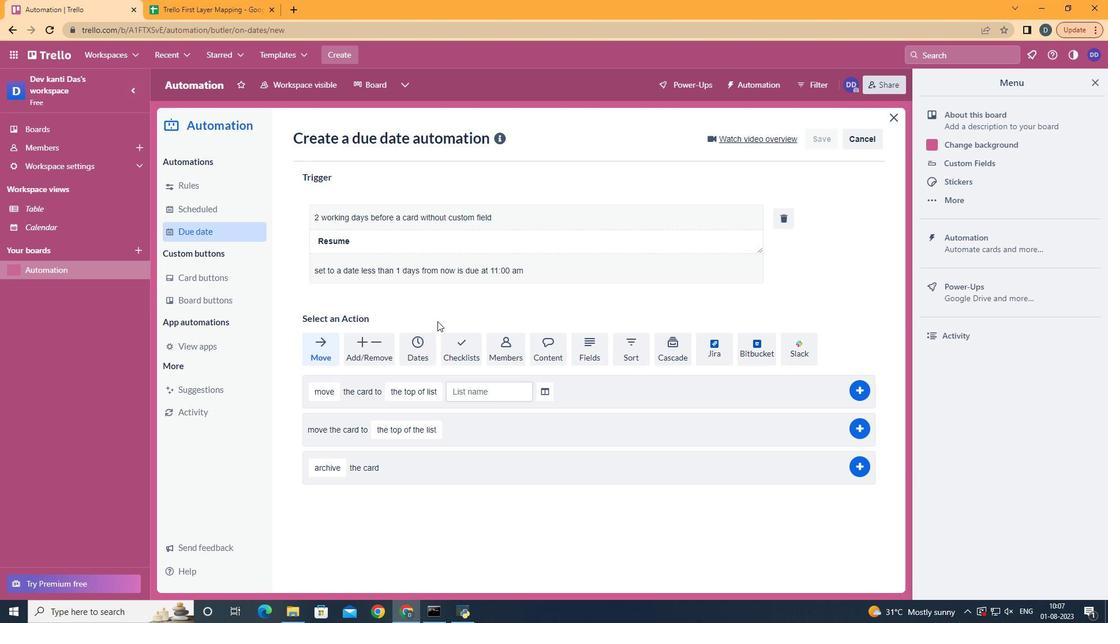 
